 Task: Change  the formatting of the data to Which is Less than 10, In conditional formating, put the option 'Light Red Fill with Drak Red Text. 'In the sheet   Impact Sales   book
Action: Mouse moved to (41, 194)
Screenshot: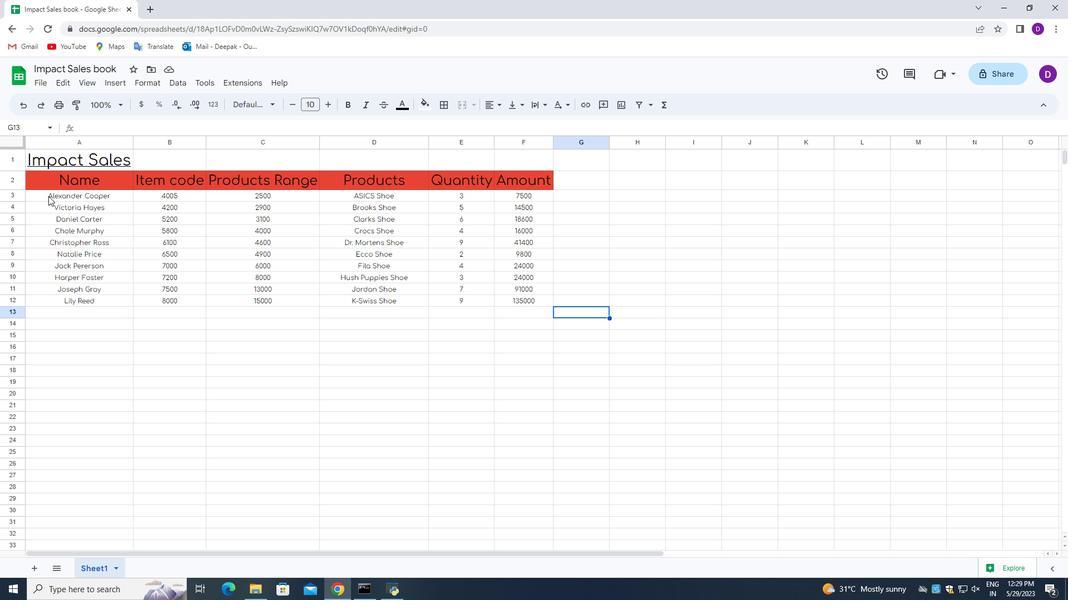 
Action: Mouse pressed left at (41, 194)
Screenshot: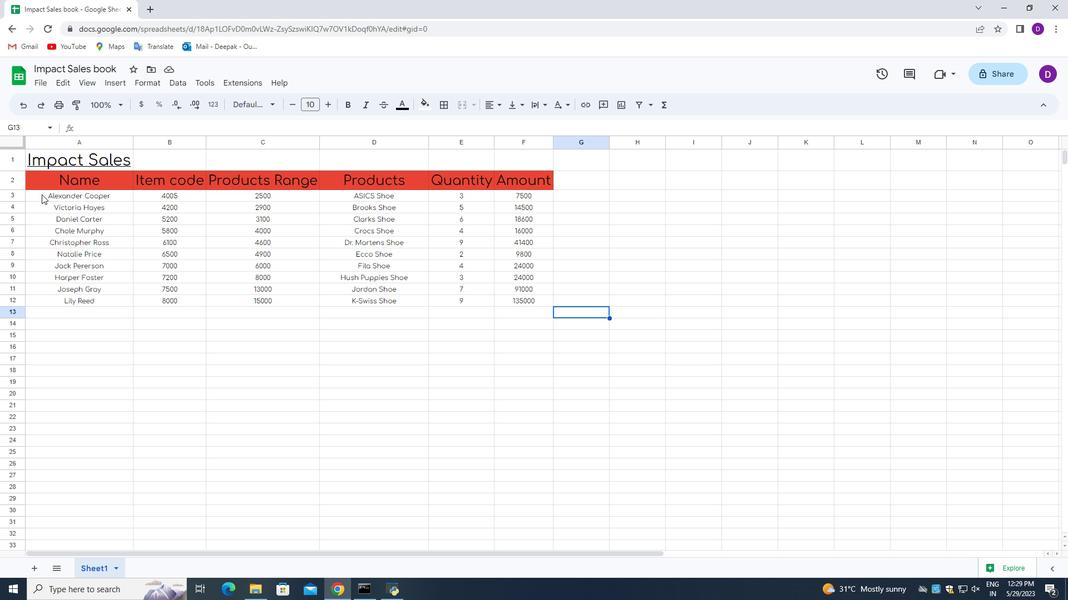 
Action: Mouse moved to (139, 83)
Screenshot: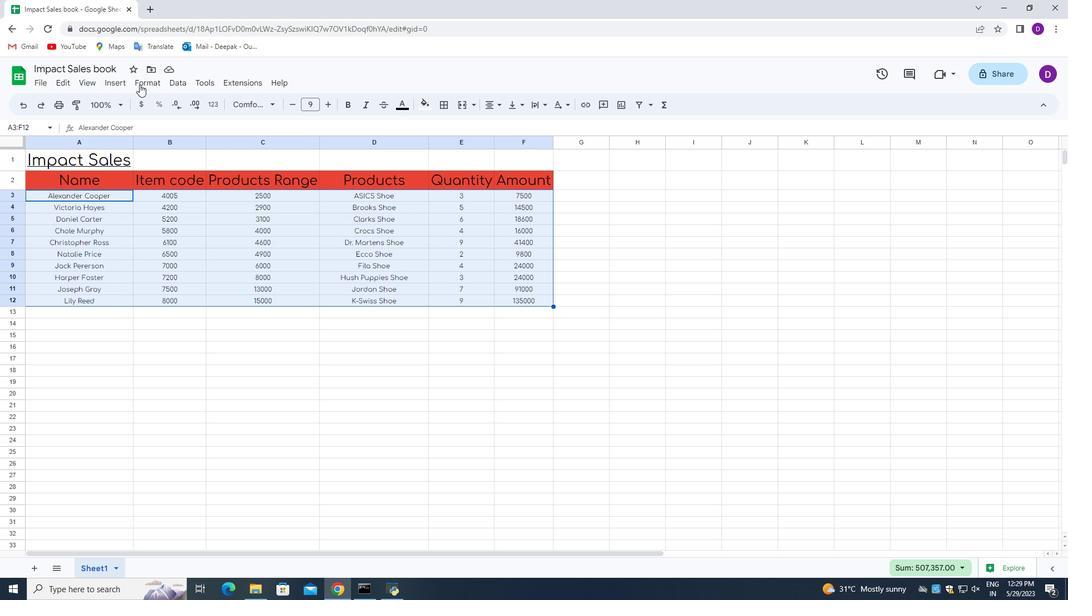 
Action: Mouse pressed left at (139, 83)
Screenshot: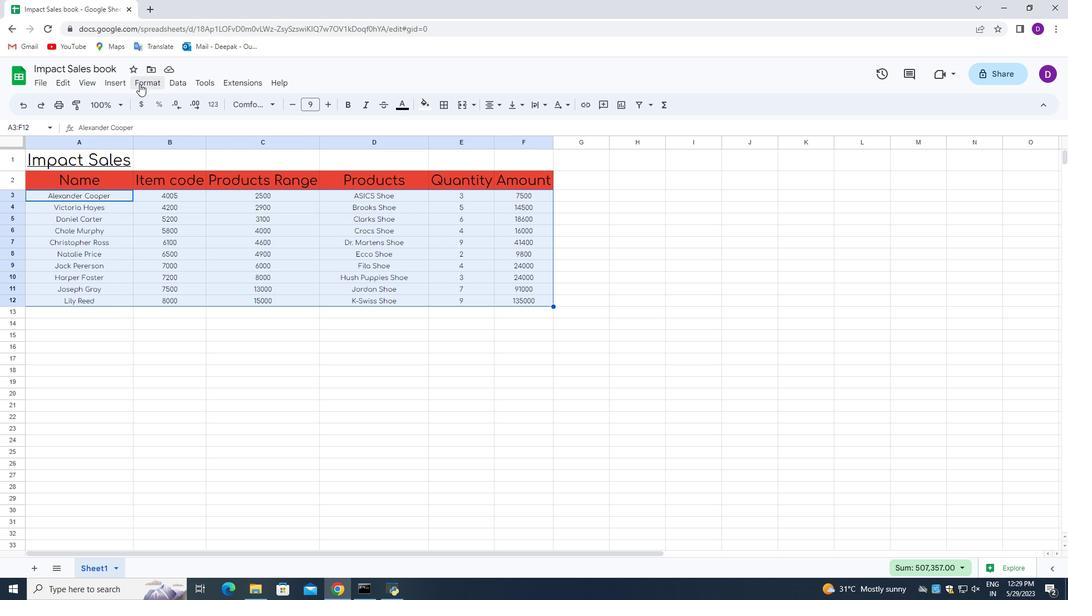 
Action: Mouse moved to (151, 80)
Screenshot: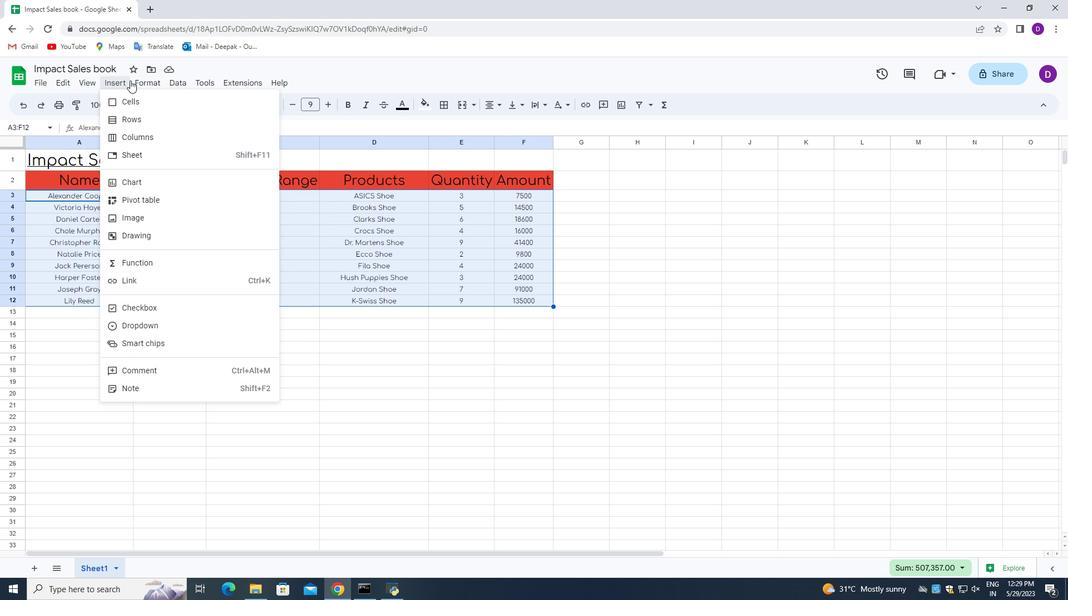 
Action: Mouse pressed left at (151, 80)
Screenshot: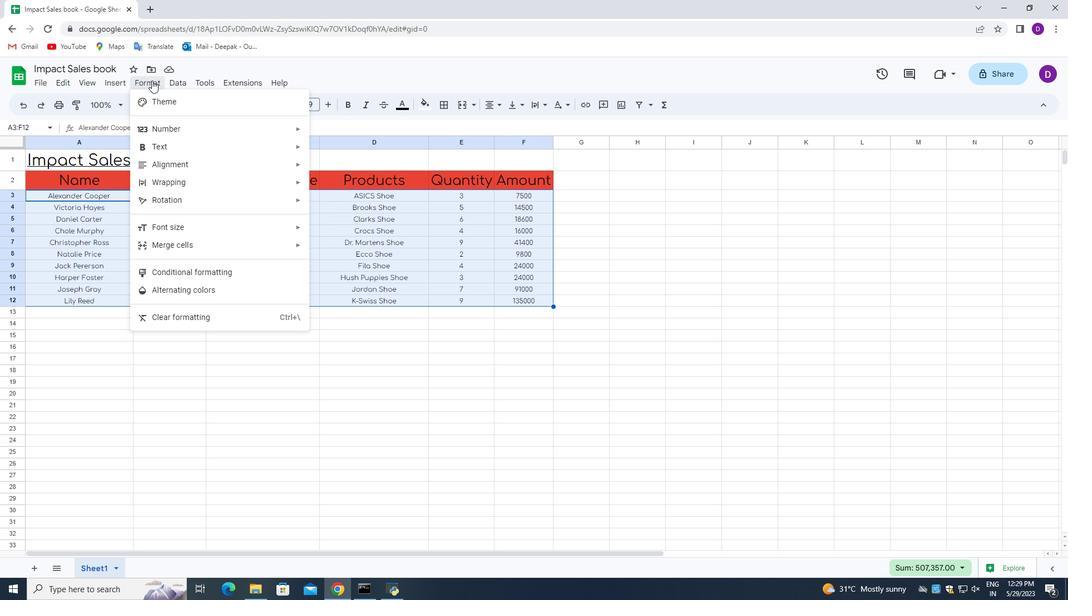 
Action: Mouse pressed left at (151, 80)
Screenshot: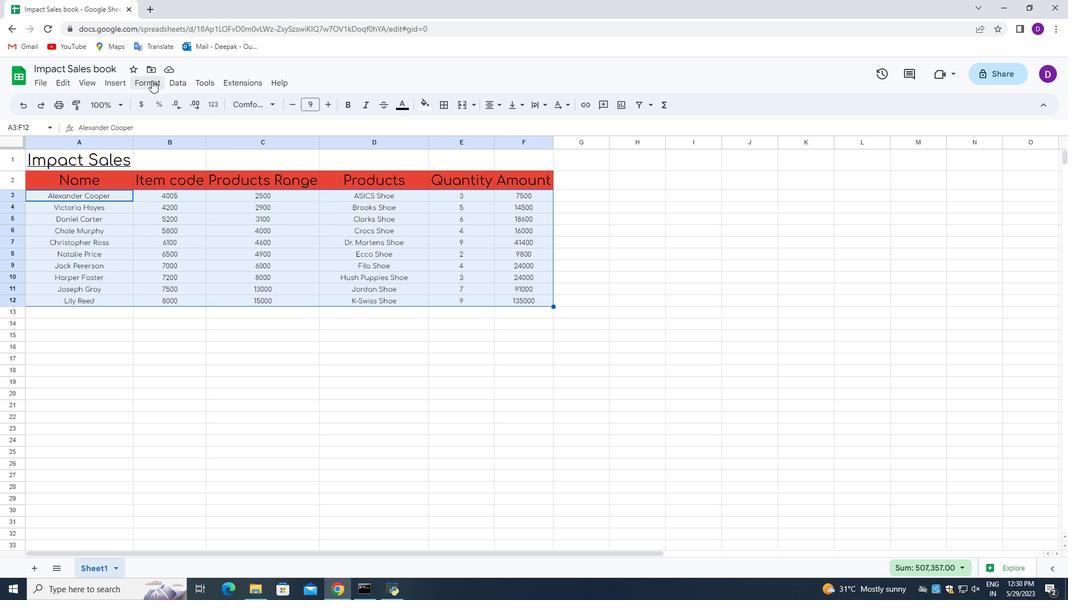 
Action: Mouse moved to (215, 274)
Screenshot: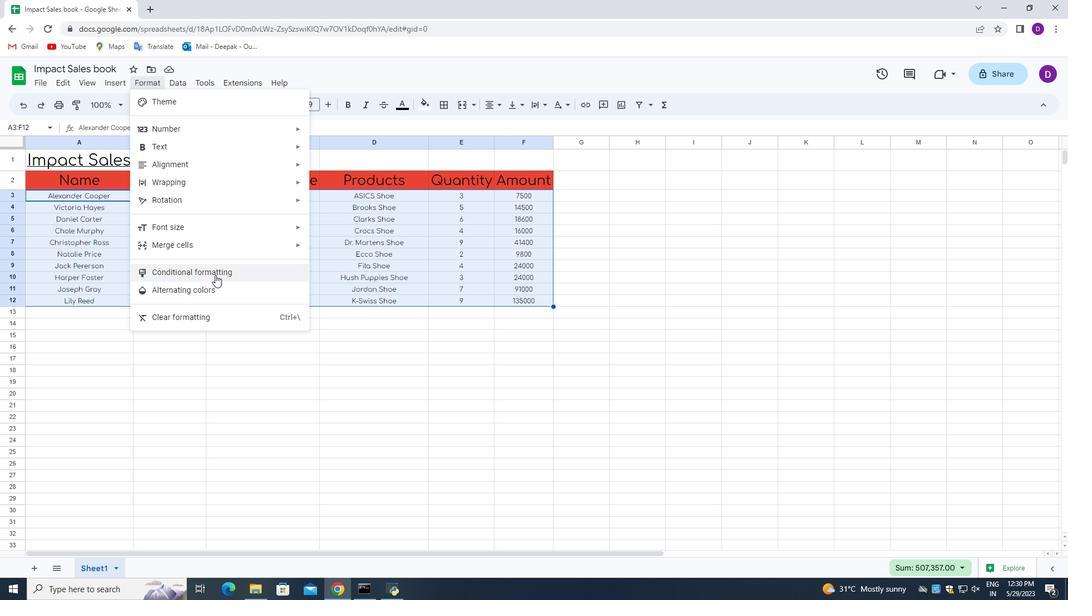 
Action: Mouse pressed left at (215, 274)
Screenshot: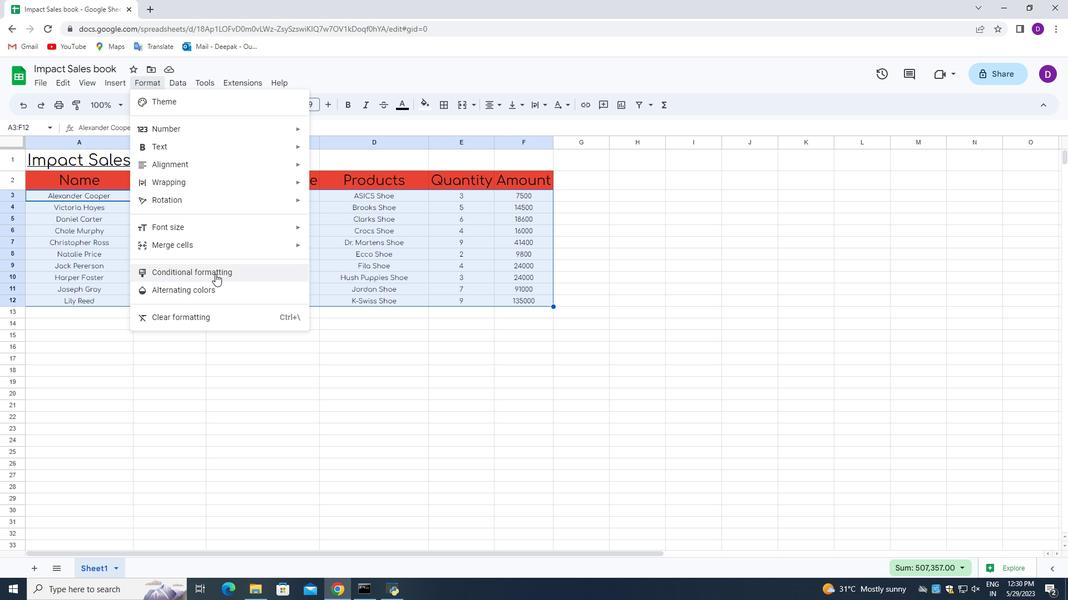 
Action: Mouse moved to (977, 254)
Screenshot: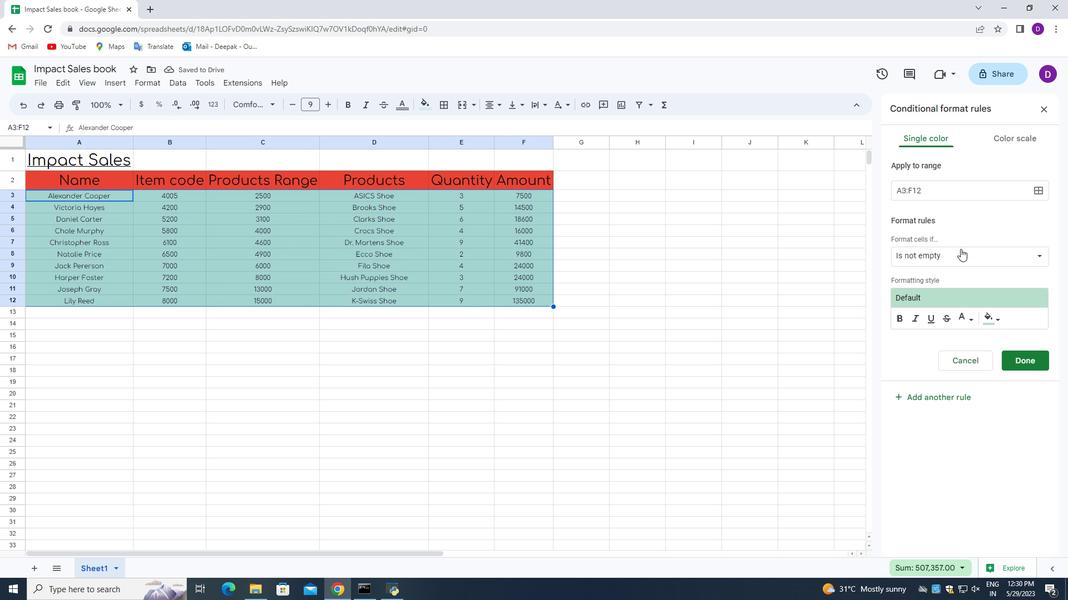 
Action: Mouse pressed left at (977, 254)
Screenshot: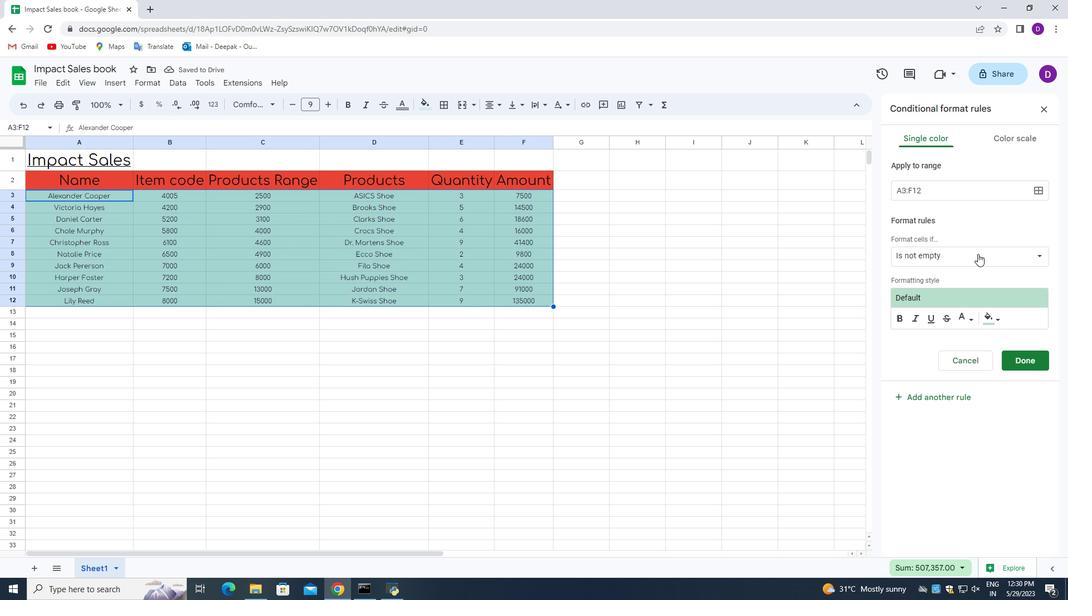 
Action: Mouse moved to (953, 467)
Screenshot: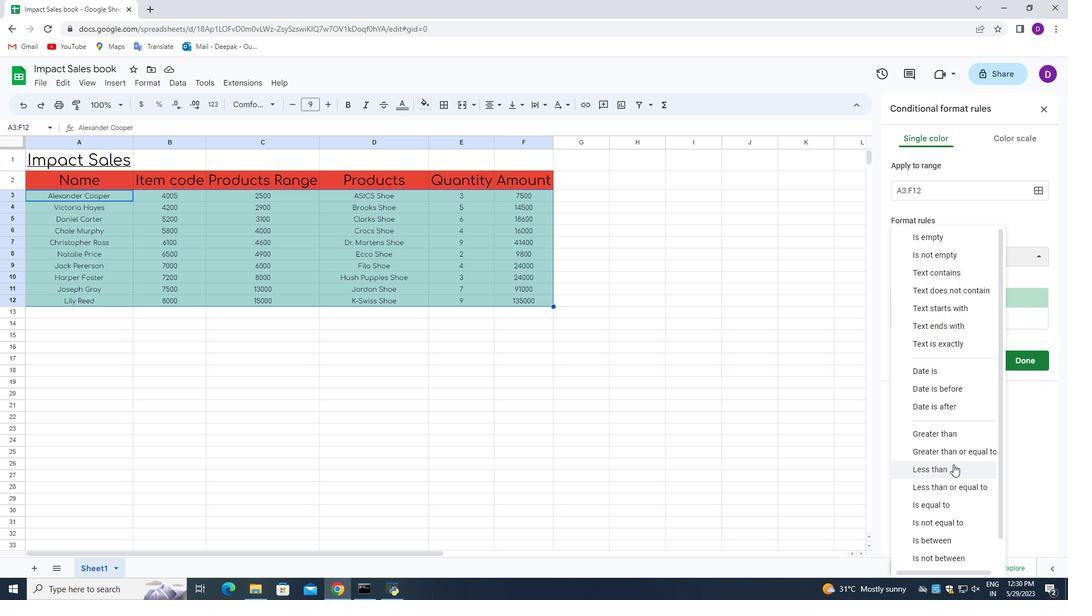 
Action: Mouse pressed left at (953, 467)
Screenshot: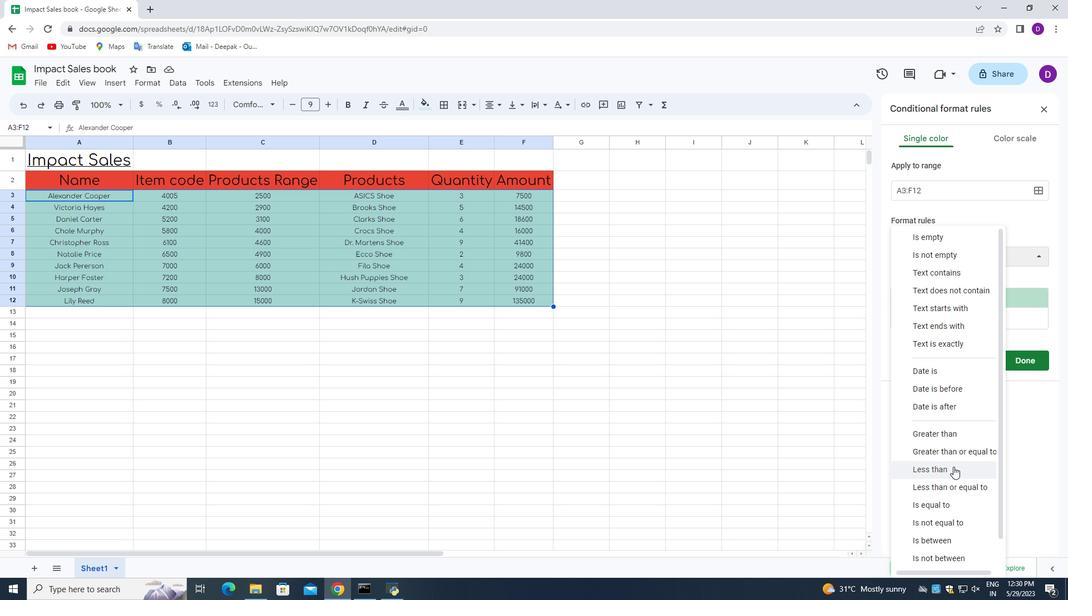 
Action: Mouse moved to (913, 279)
Screenshot: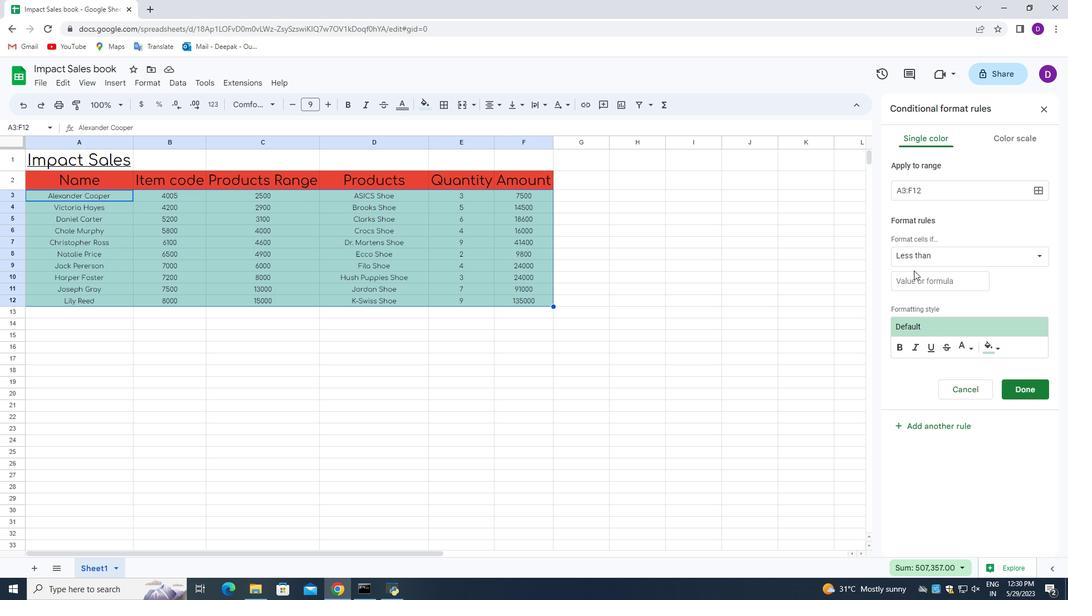
Action: Mouse pressed left at (913, 279)
Screenshot: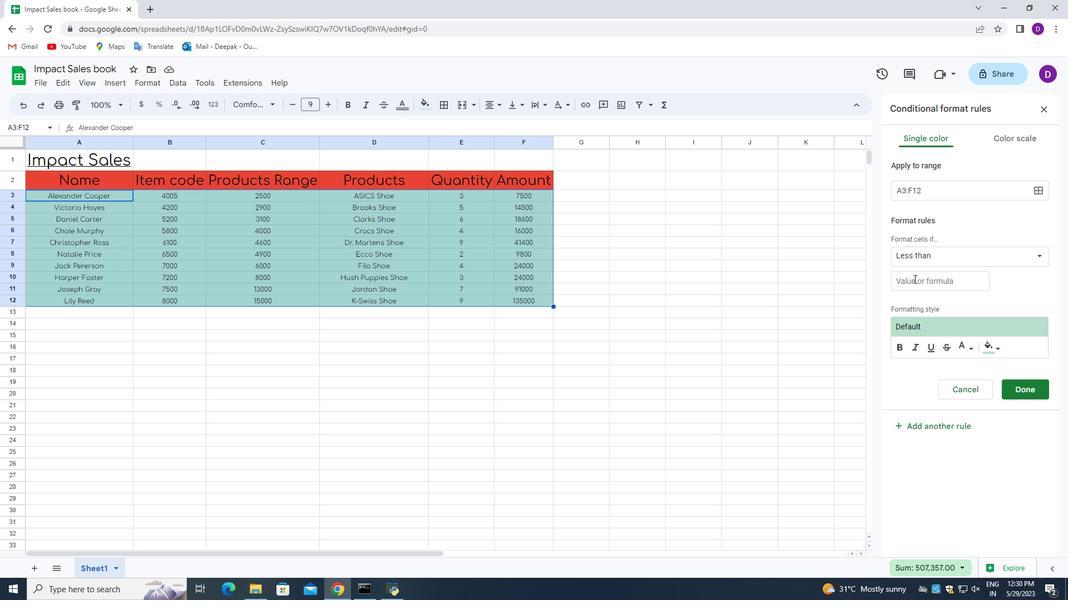 
Action: Key pressed 10
Screenshot: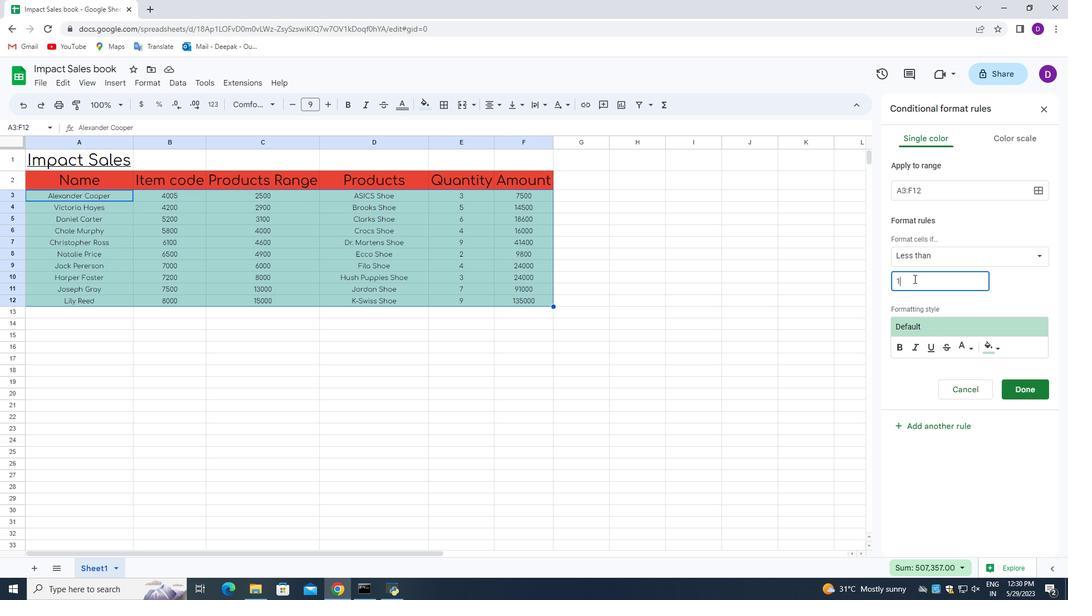
Action: Mouse moved to (1017, 391)
Screenshot: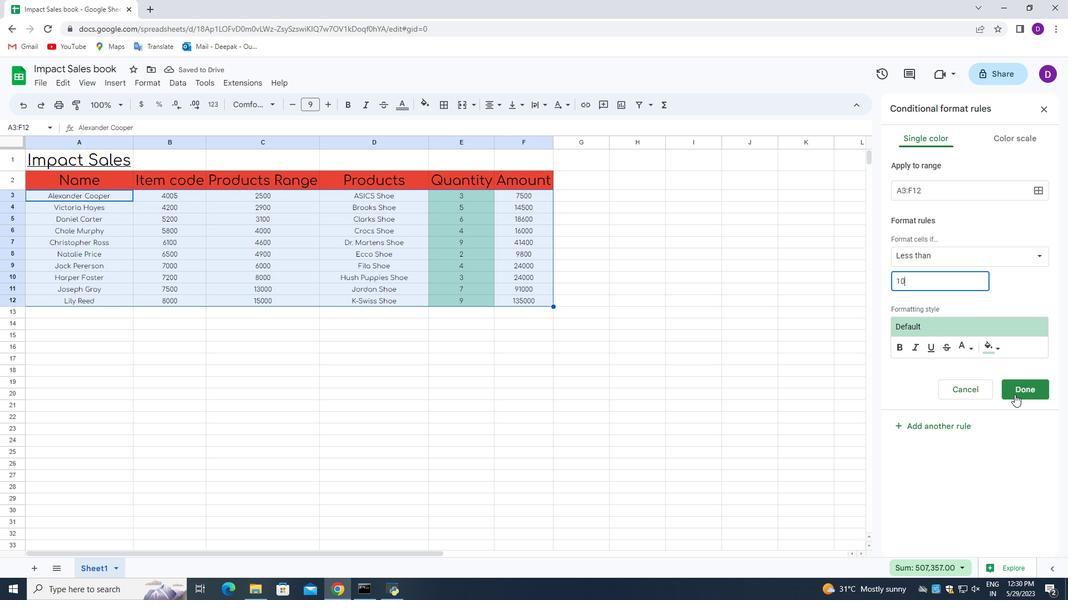 
Action: Mouse pressed left at (1017, 391)
Screenshot: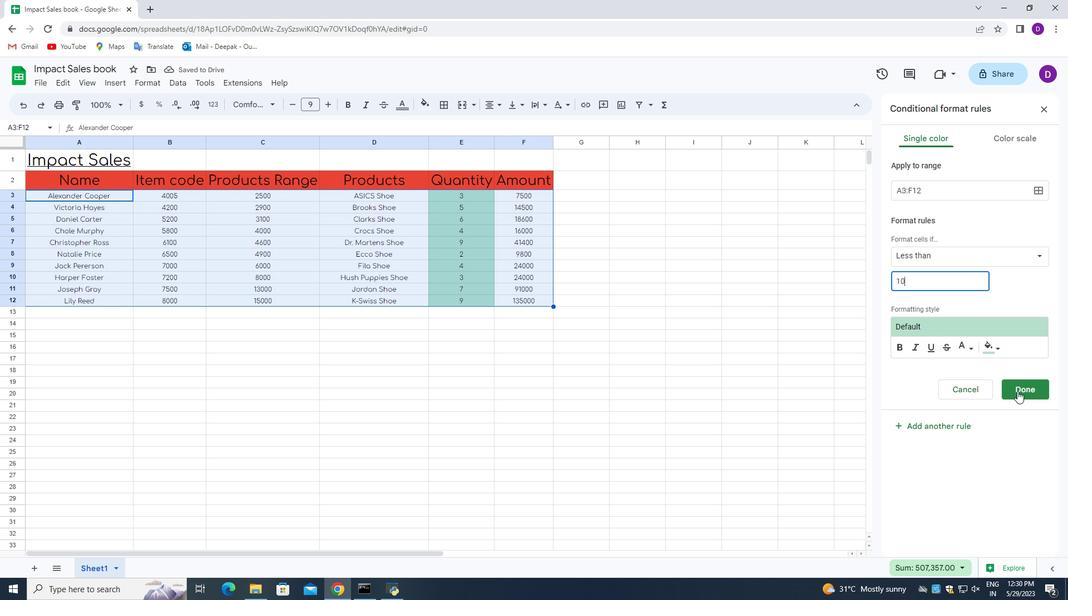 
Action: Mouse moved to (521, 245)
Screenshot: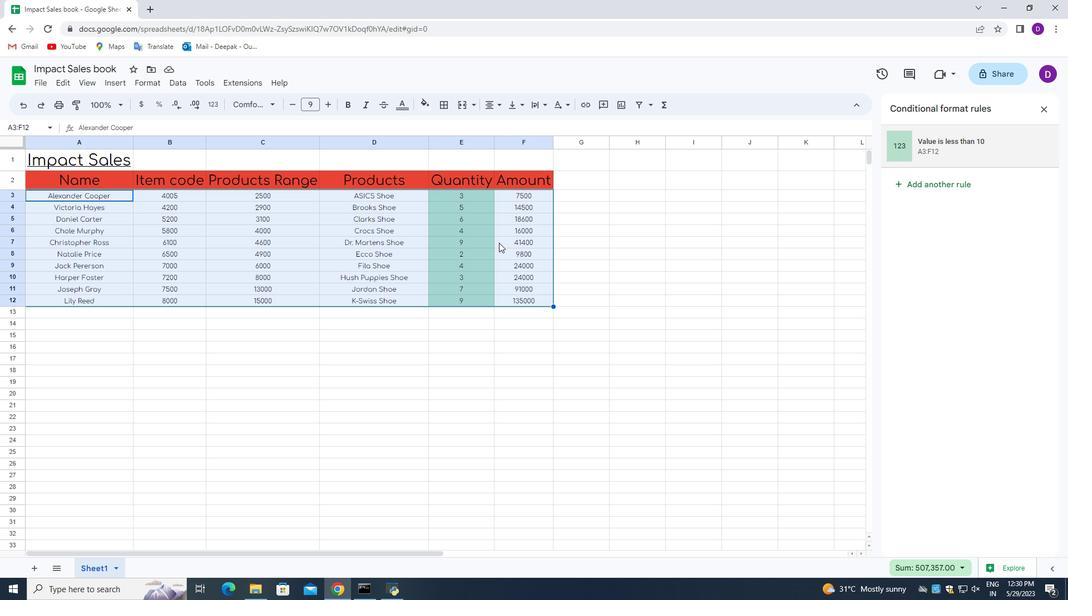 
Action: Mouse scrolled (521, 245) with delta (0, 0)
Screenshot: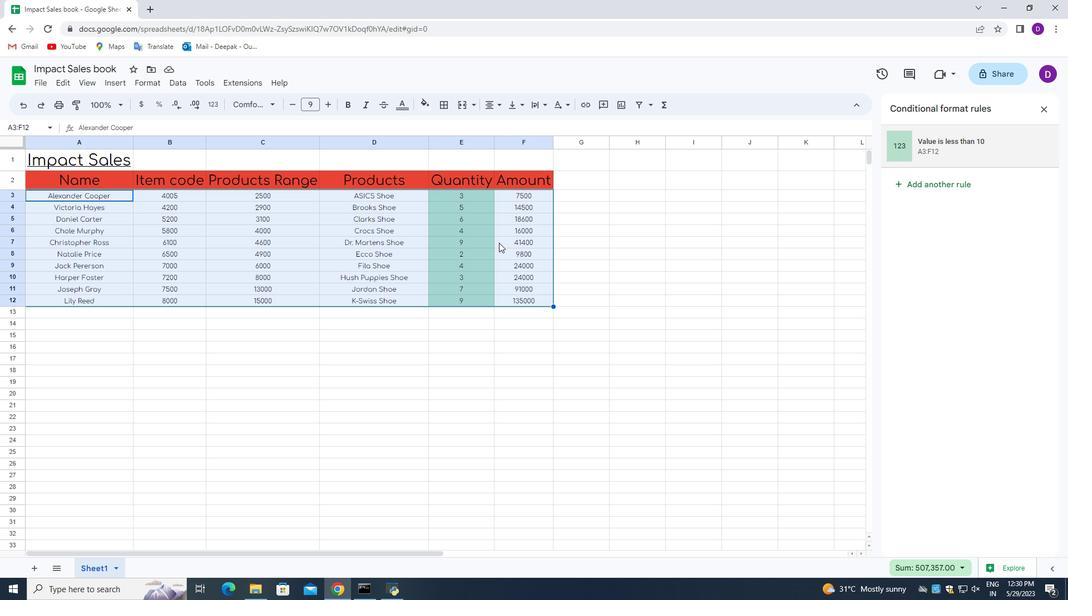 
Action: Mouse moved to (522, 247)
Screenshot: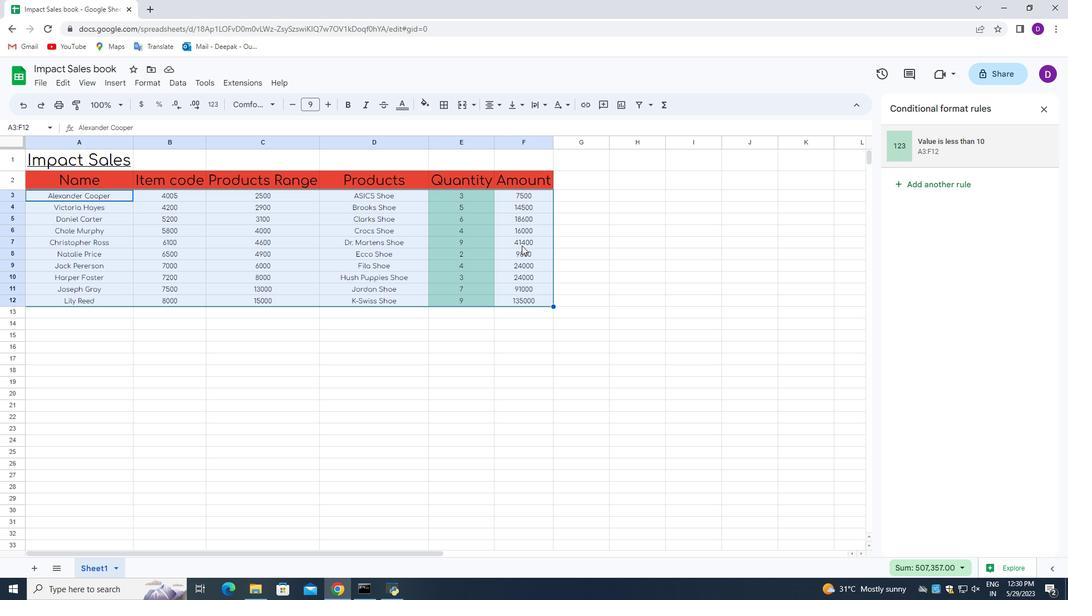 
Action: Mouse scrolled (522, 246) with delta (0, 0)
Screenshot: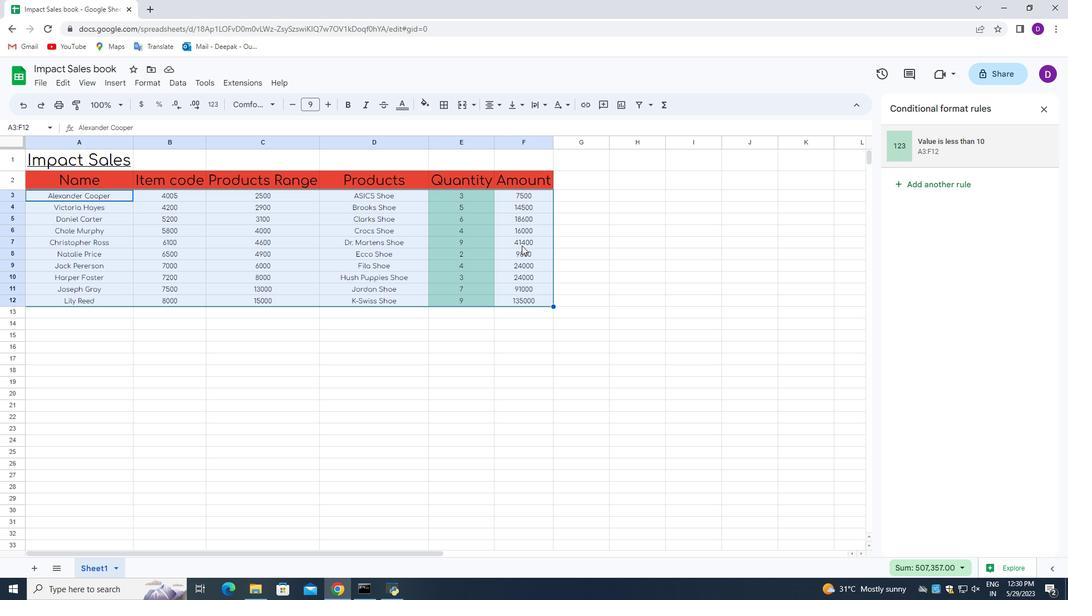 
Action: Mouse moved to (473, 260)
Screenshot: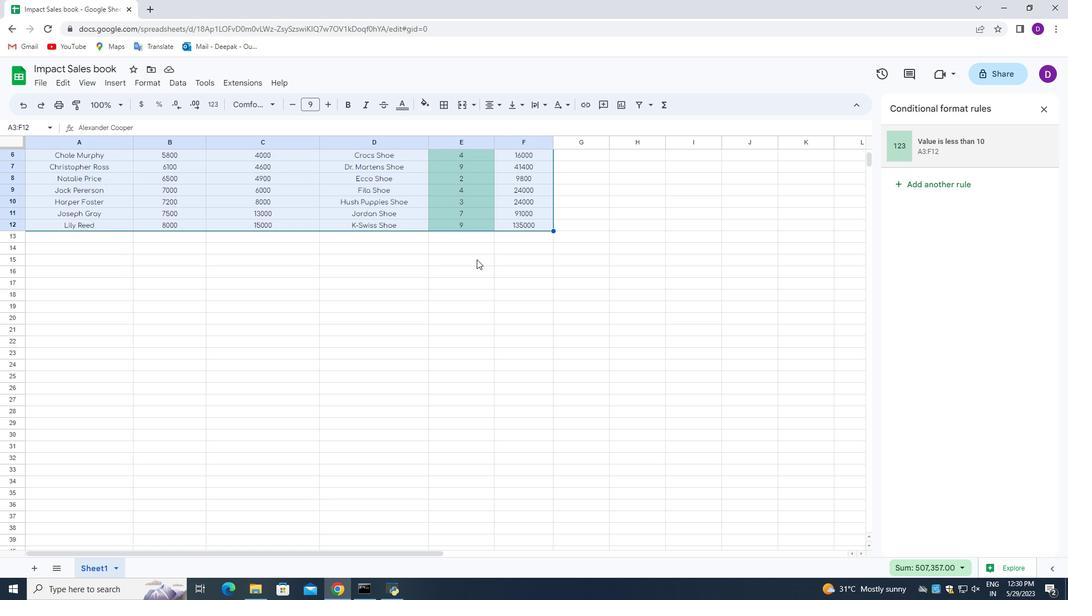 
Action: Mouse scrolled (473, 261) with delta (0, 0)
Screenshot: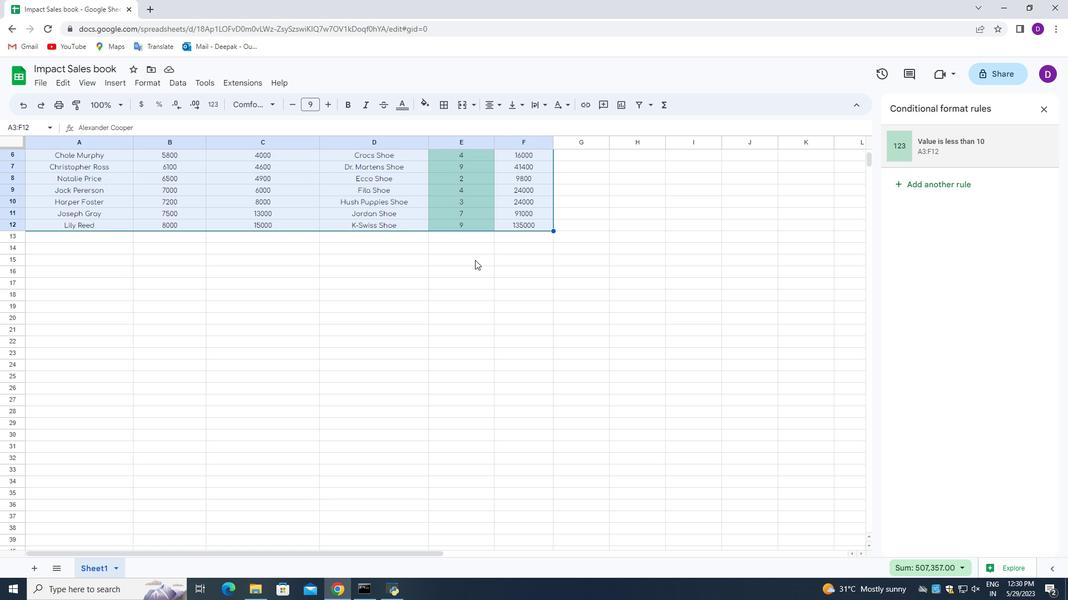 
Action: Mouse scrolled (473, 261) with delta (0, 0)
Screenshot: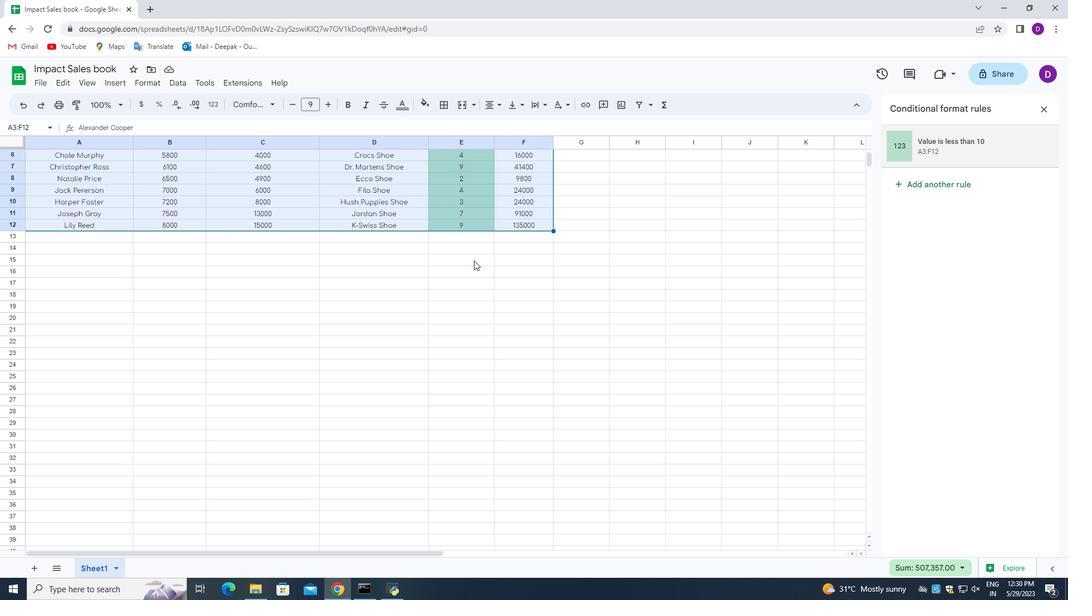 
Action: Mouse scrolled (473, 261) with delta (0, 0)
Screenshot: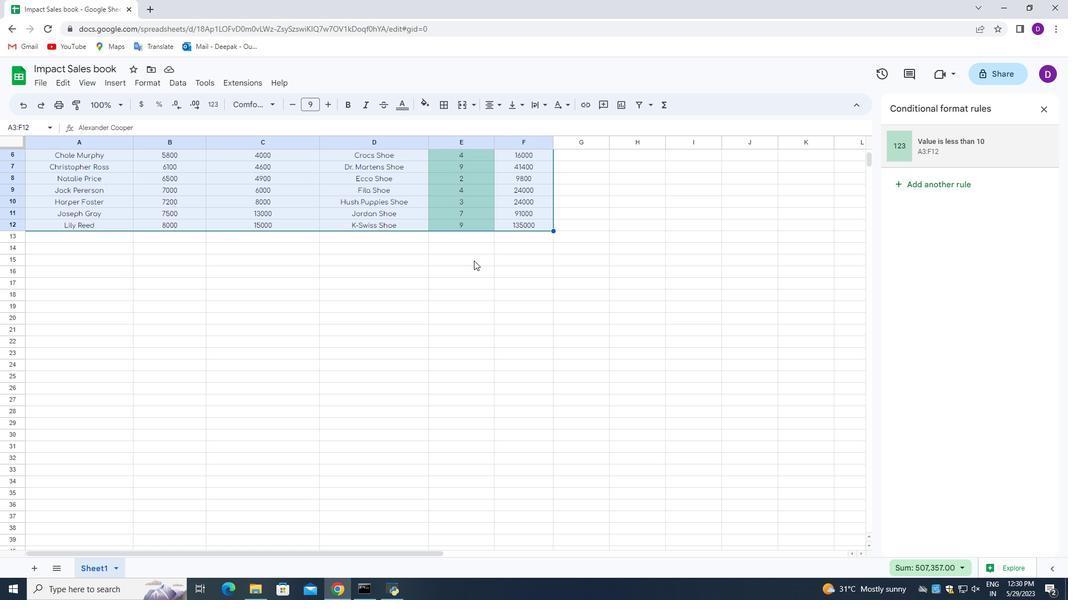 
Action: Mouse scrolled (473, 261) with delta (0, 0)
Screenshot: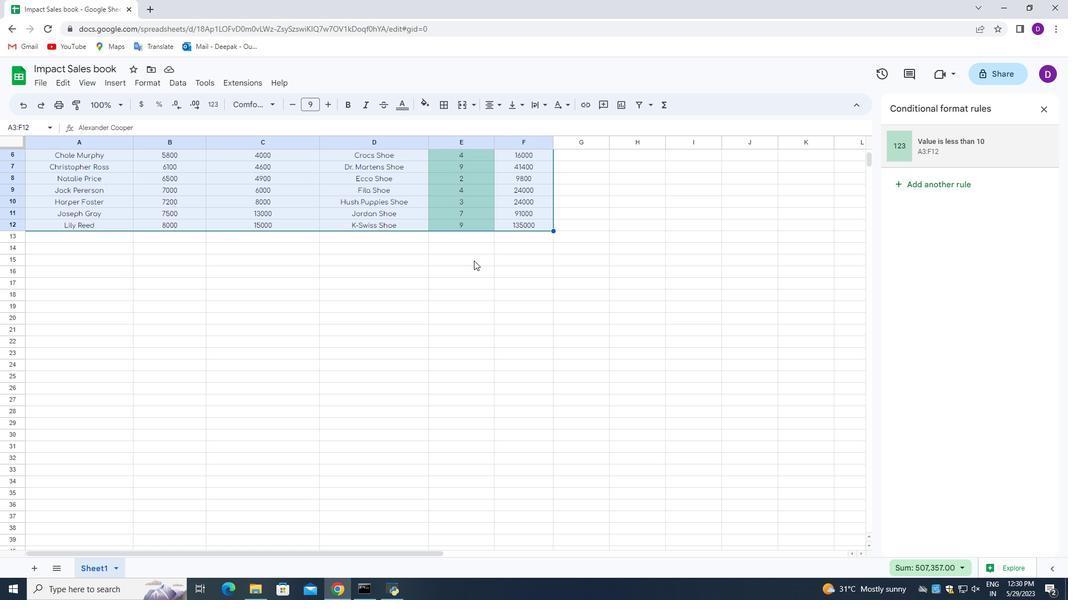 
Action: Mouse scrolled (473, 261) with delta (0, 0)
Screenshot: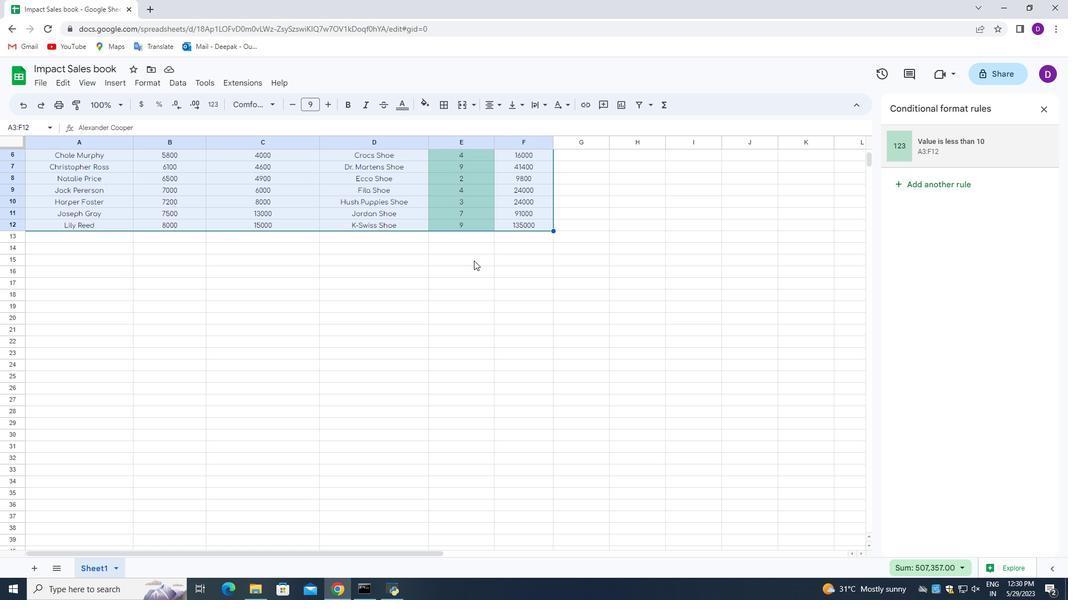 
Action: Mouse scrolled (473, 261) with delta (0, 0)
Screenshot: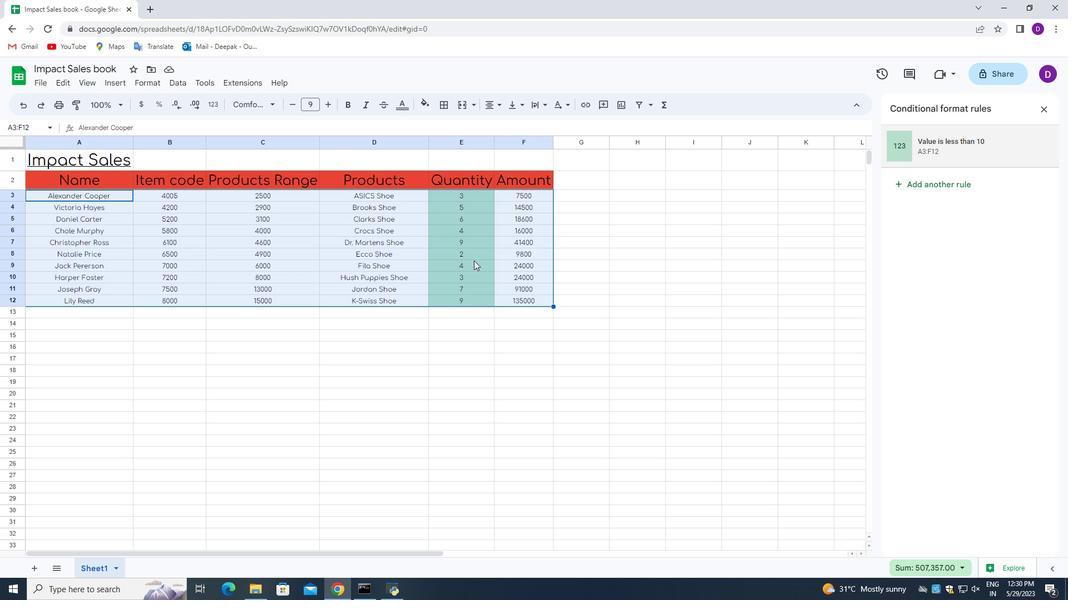 
Action: Mouse scrolled (473, 261) with delta (0, 0)
Screenshot: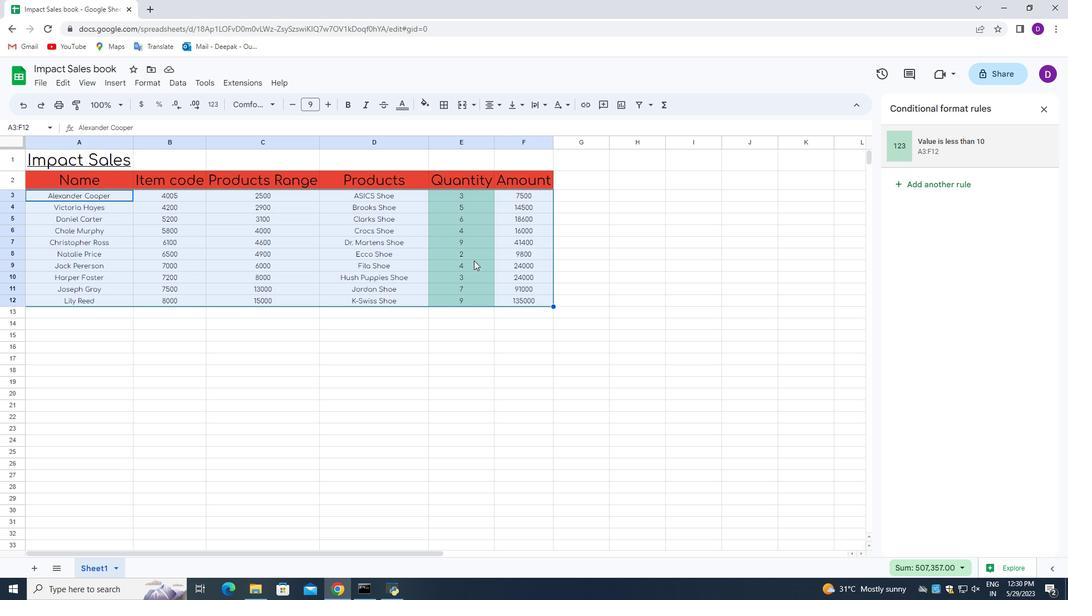 
Action: Mouse scrolled (473, 261) with delta (0, 0)
Screenshot: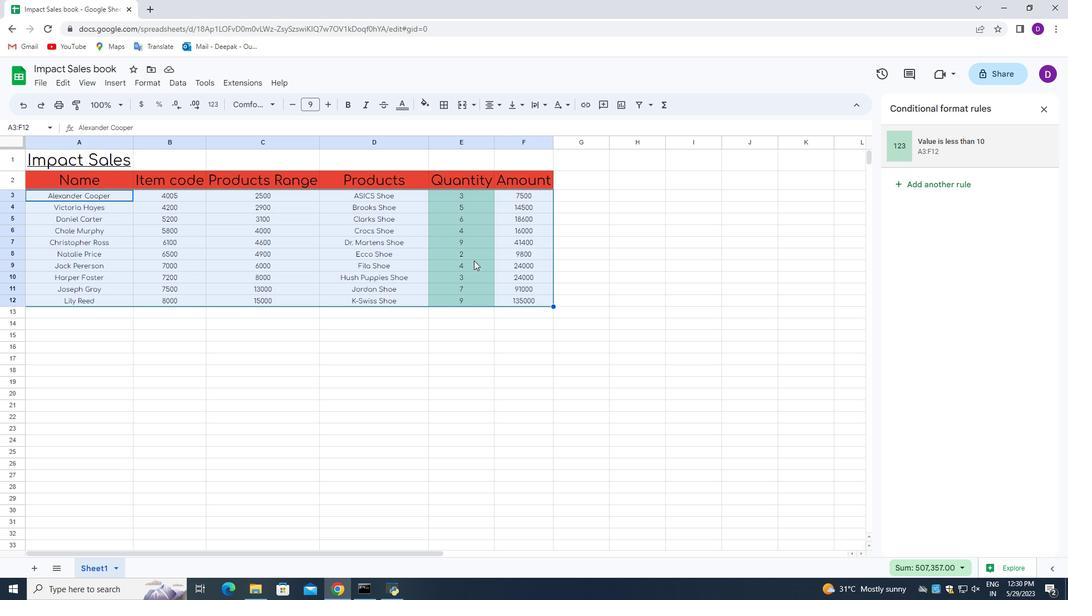 
Action: Mouse scrolled (473, 261) with delta (0, 0)
Screenshot: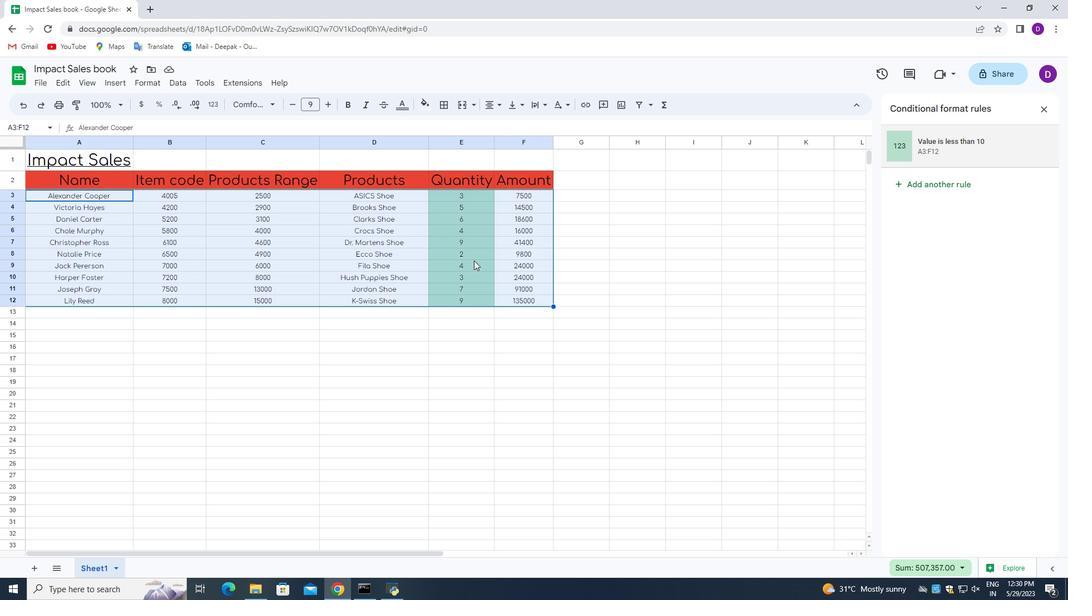 
Action: Mouse moved to (483, 255)
Screenshot: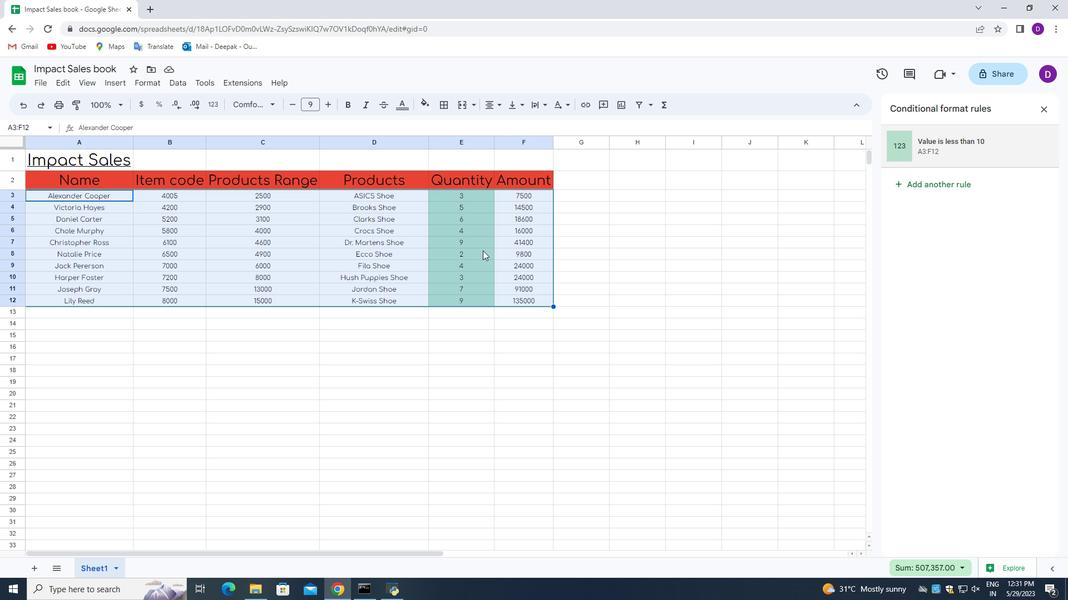 
Action: Mouse scrolled (483, 255) with delta (0, 0)
Screenshot: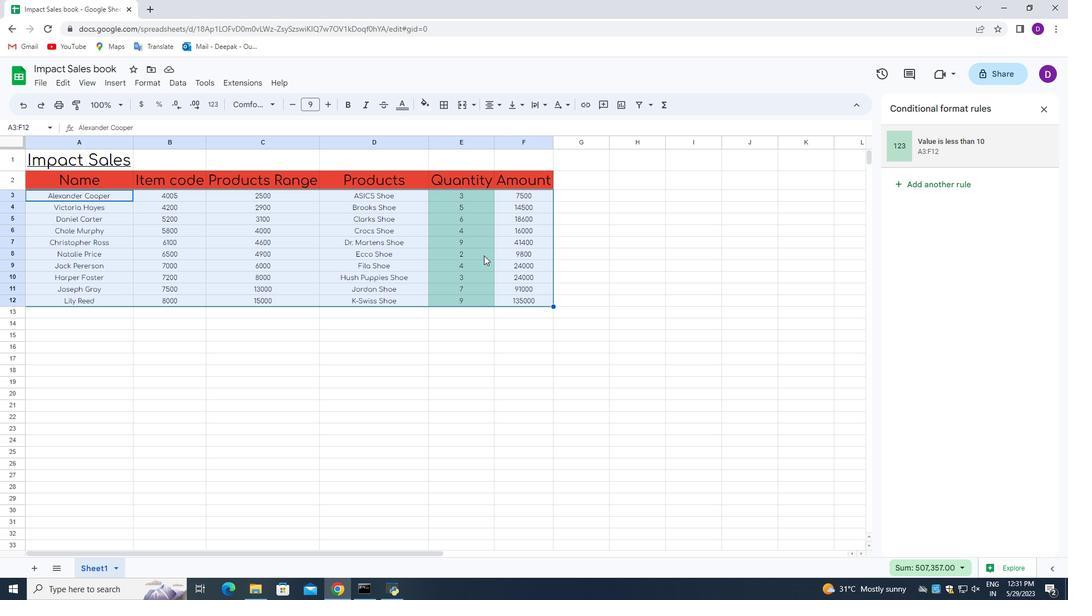 
Action: Mouse scrolled (483, 255) with delta (0, 0)
Screenshot: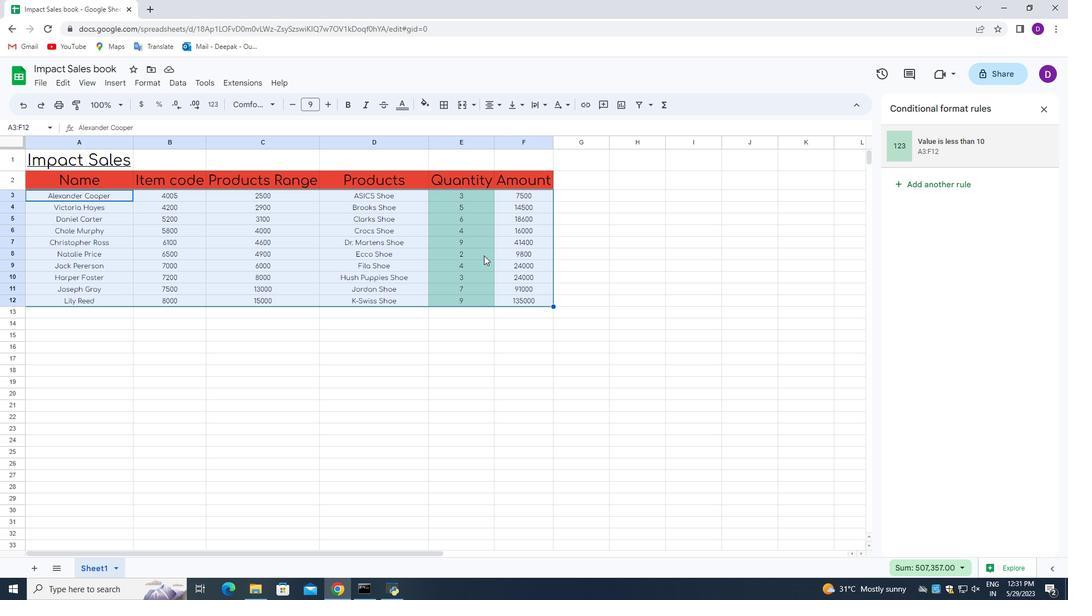 
Action: Mouse moved to (468, 252)
Screenshot: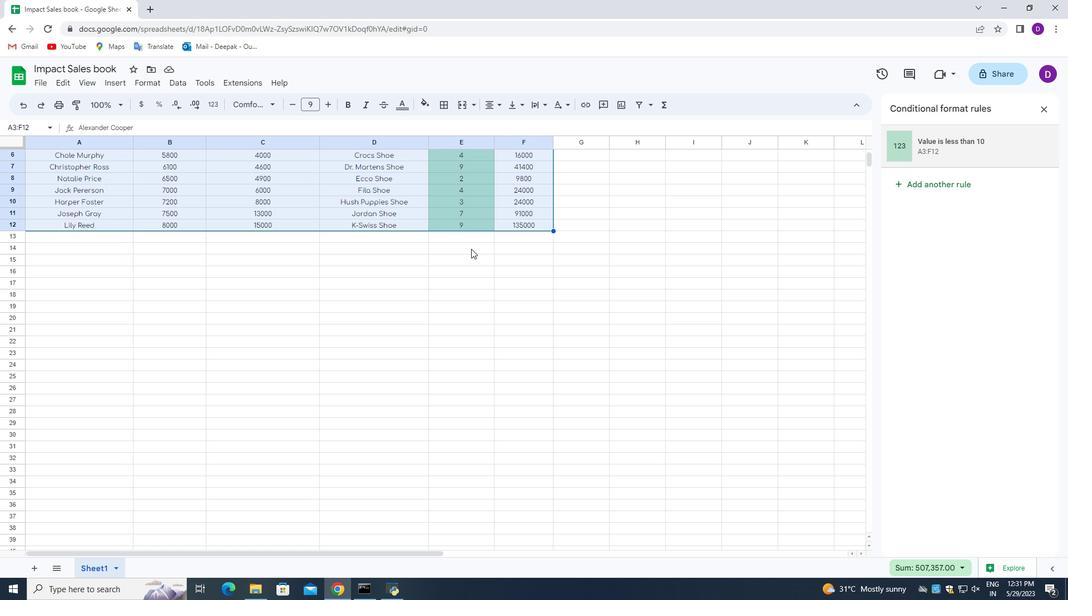 
Action: Mouse scrolled (468, 253) with delta (0, 0)
Screenshot: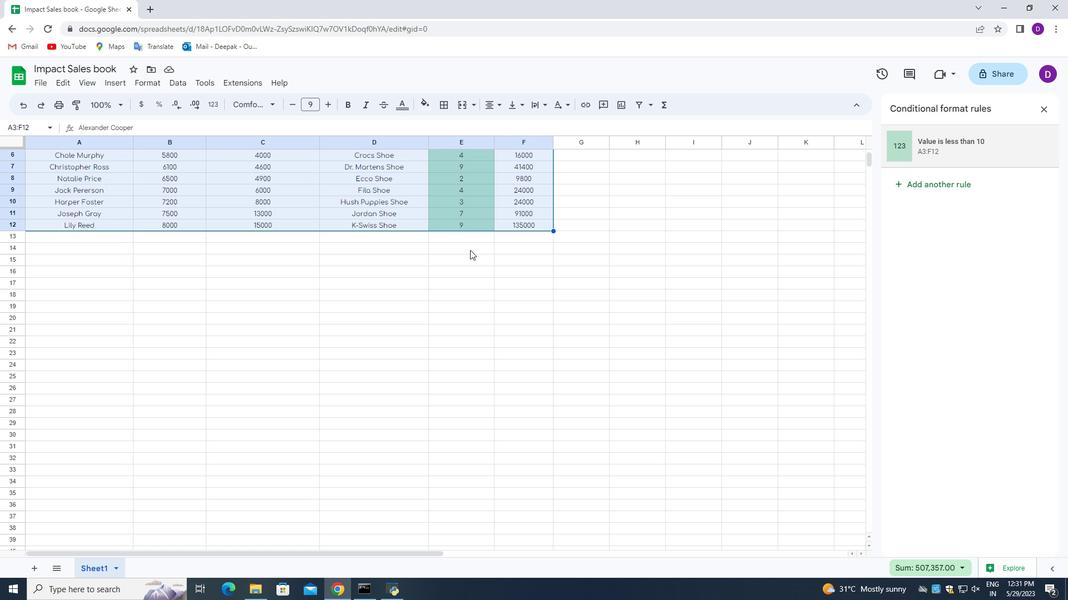 
Action: Mouse scrolled (468, 253) with delta (0, 0)
Screenshot: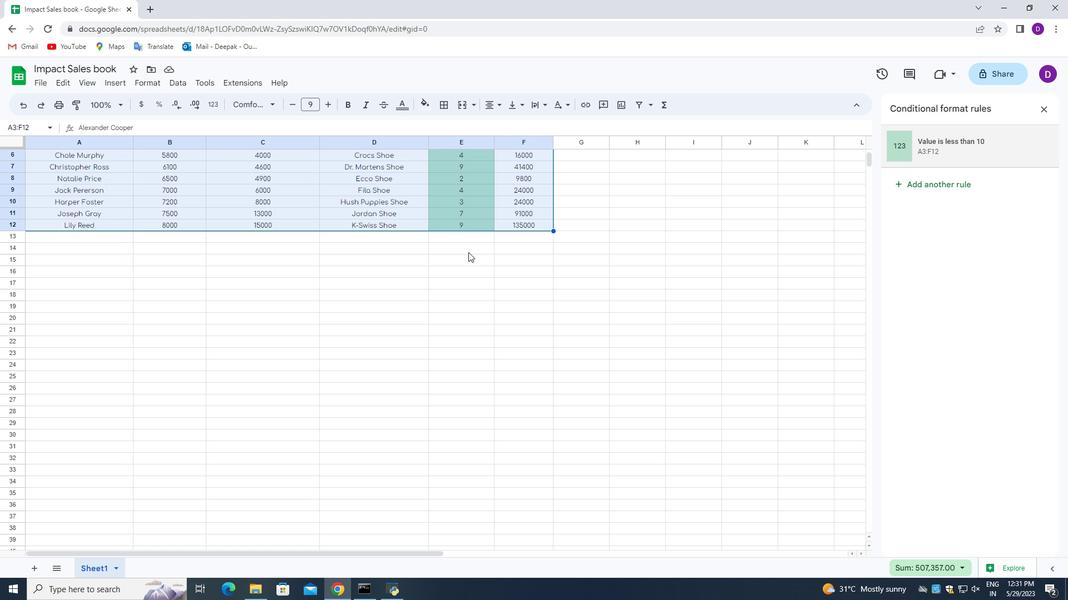 
Action: Mouse scrolled (468, 253) with delta (0, 0)
Screenshot: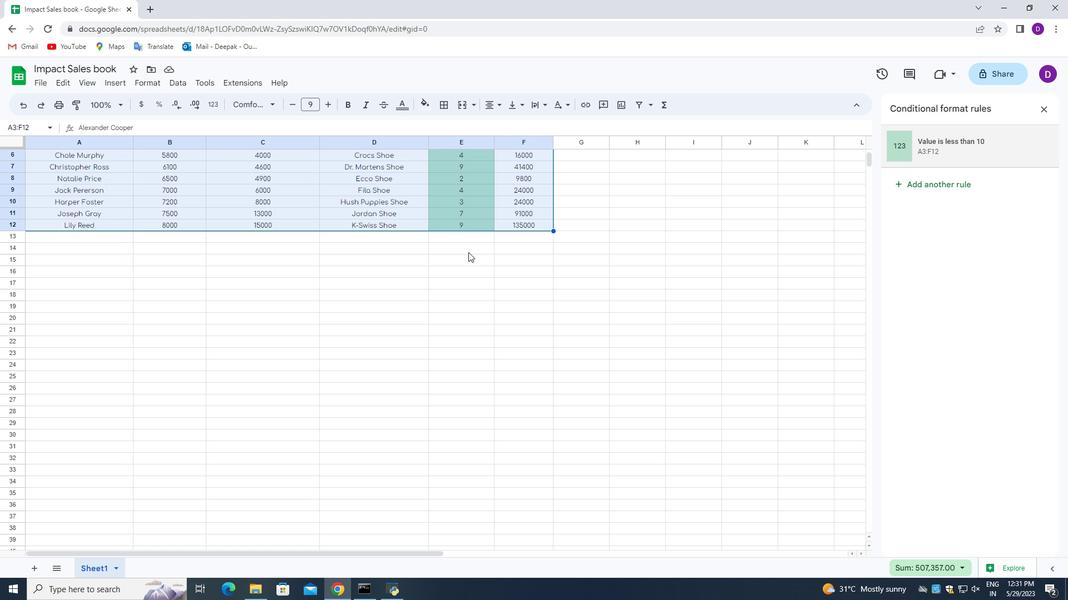 
Action: Mouse scrolled (468, 253) with delta (0, 0)
Screenshot: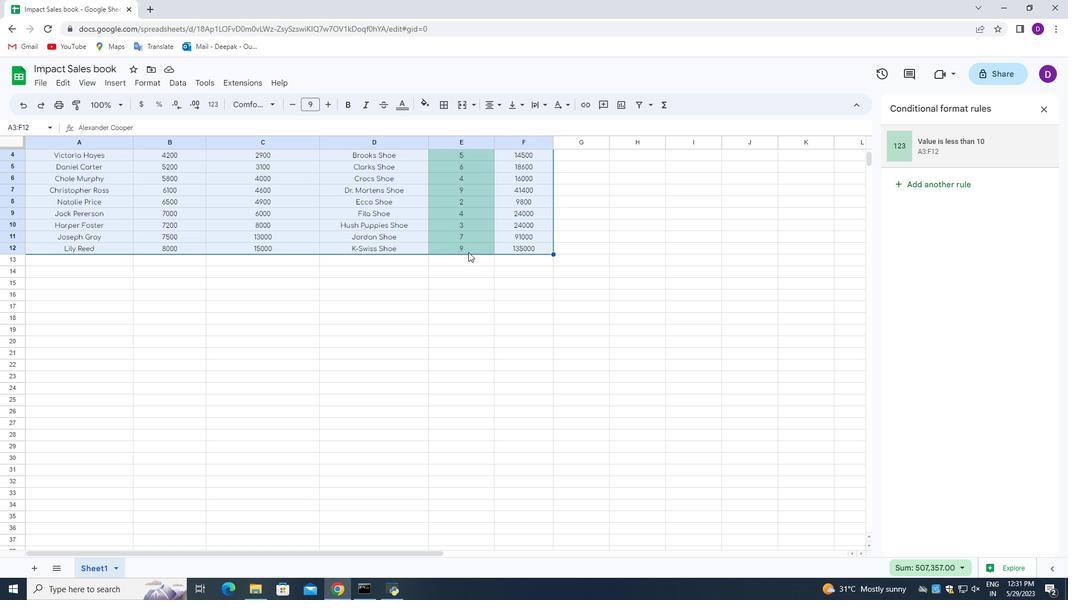 
Action: Mouse scrolled (468, 253) with delta (0, 0)
Screenshot: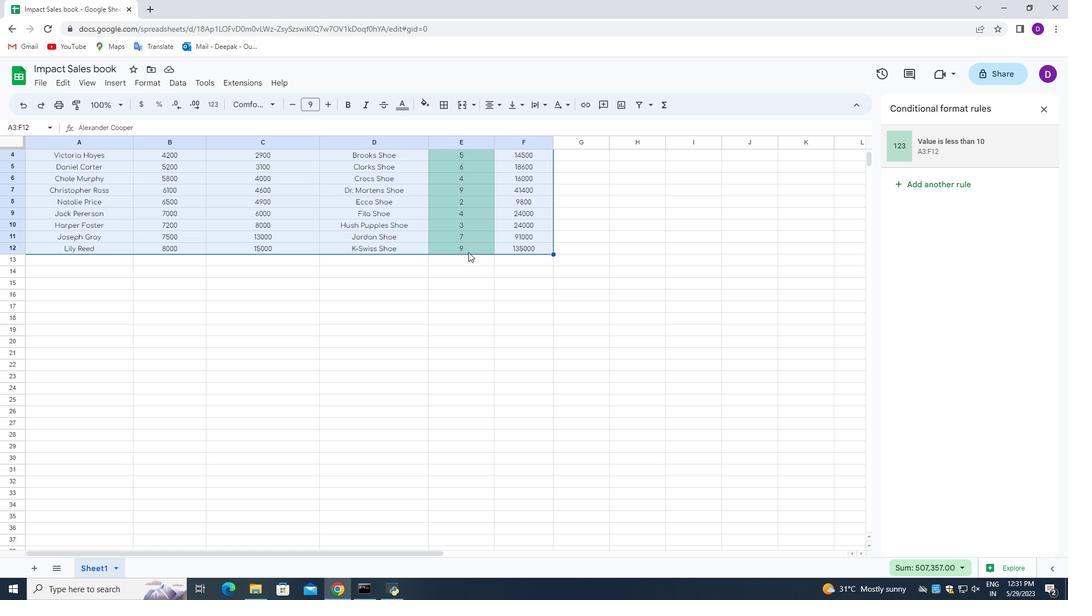 
Action: Mouse scrolled (468, 253) with delta (0, 0)
Screenshot: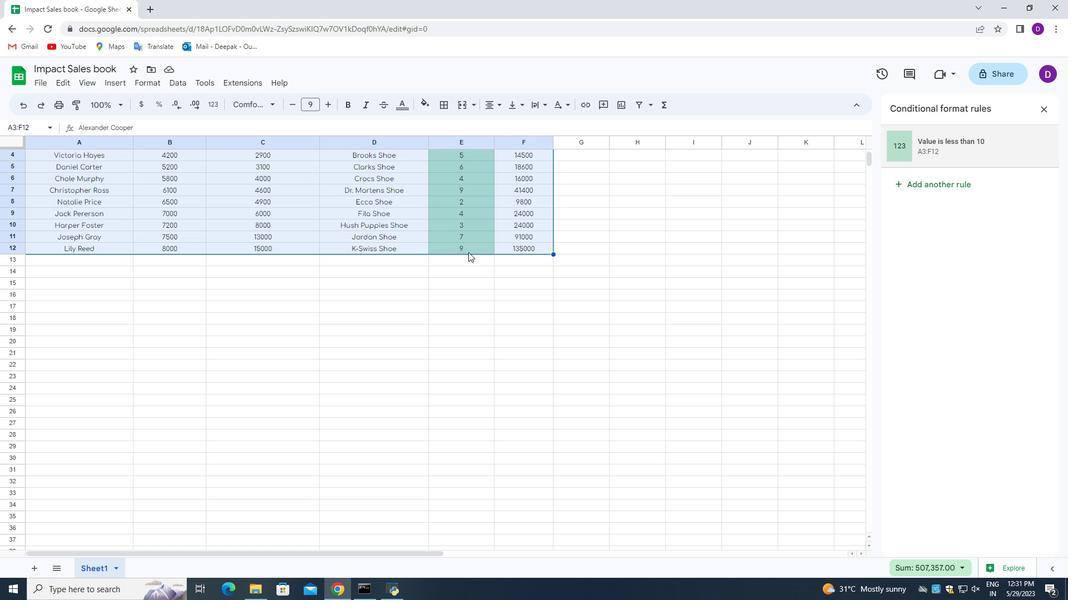 
Action: Mouse moved to (431, 106)
Screenshot: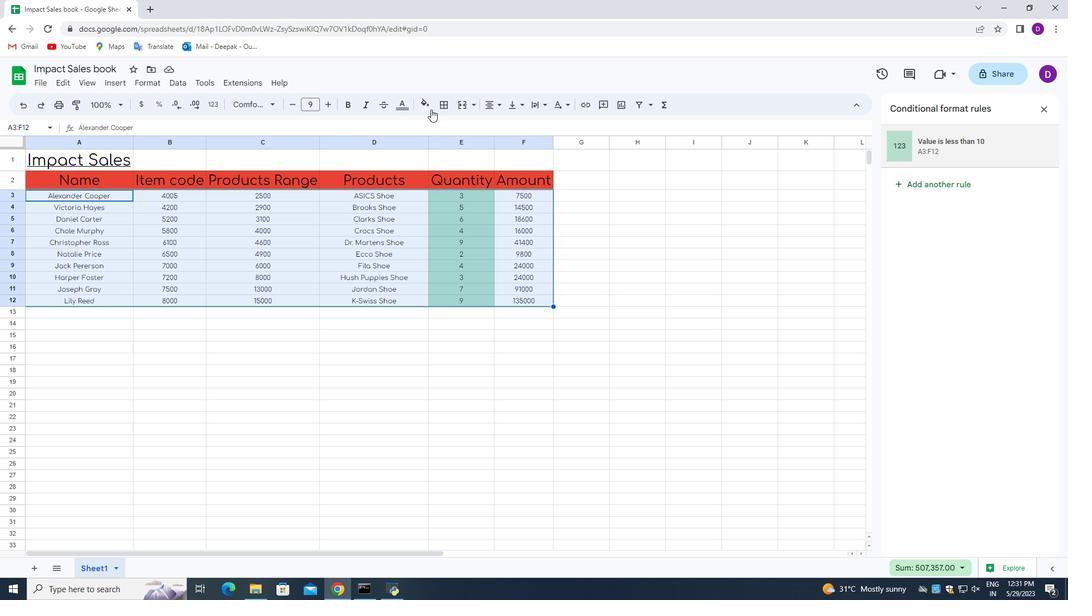 
Action: Mouse pressed left at (431, 106)
Screenshot: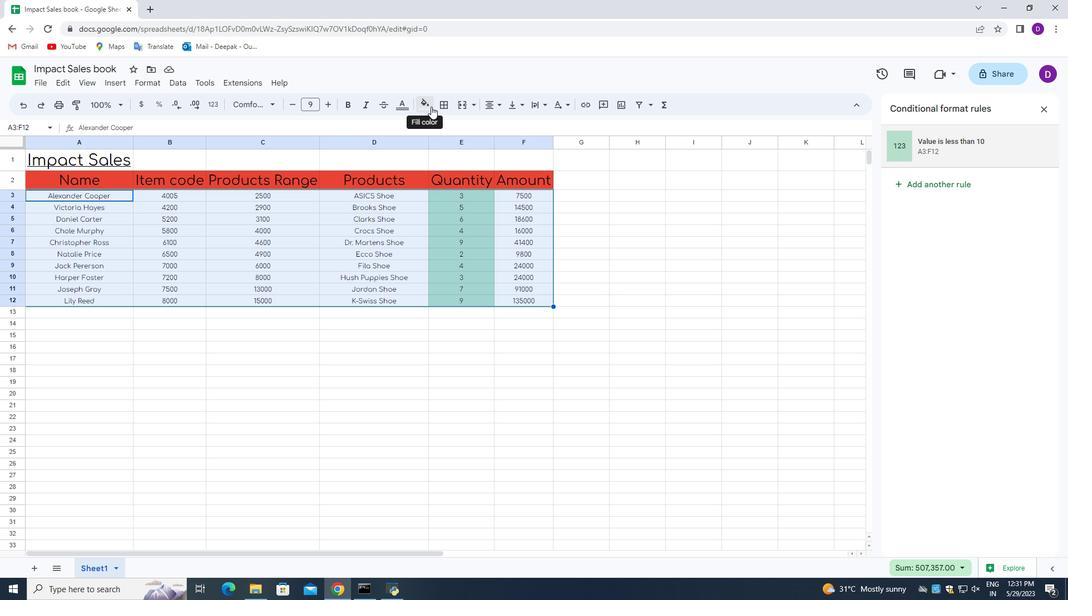 
Action: Mouse moved to (439, 193)
Screenshot: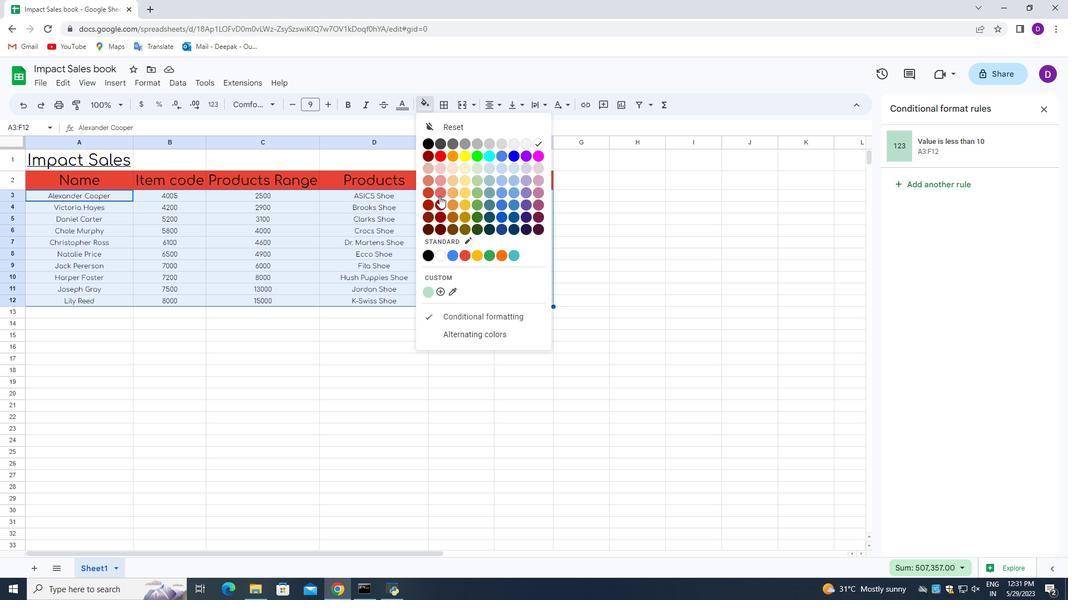 
Action: Mouse pressed left at (439, 193)
Screenshot: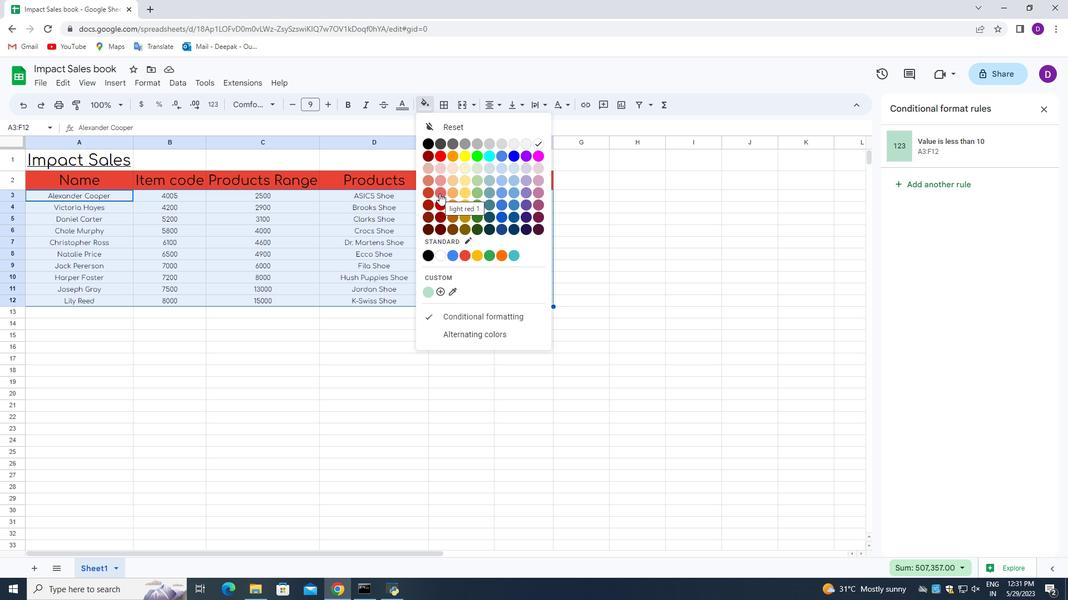 
Action: Mouse moved to (580, 185)
Screenshot: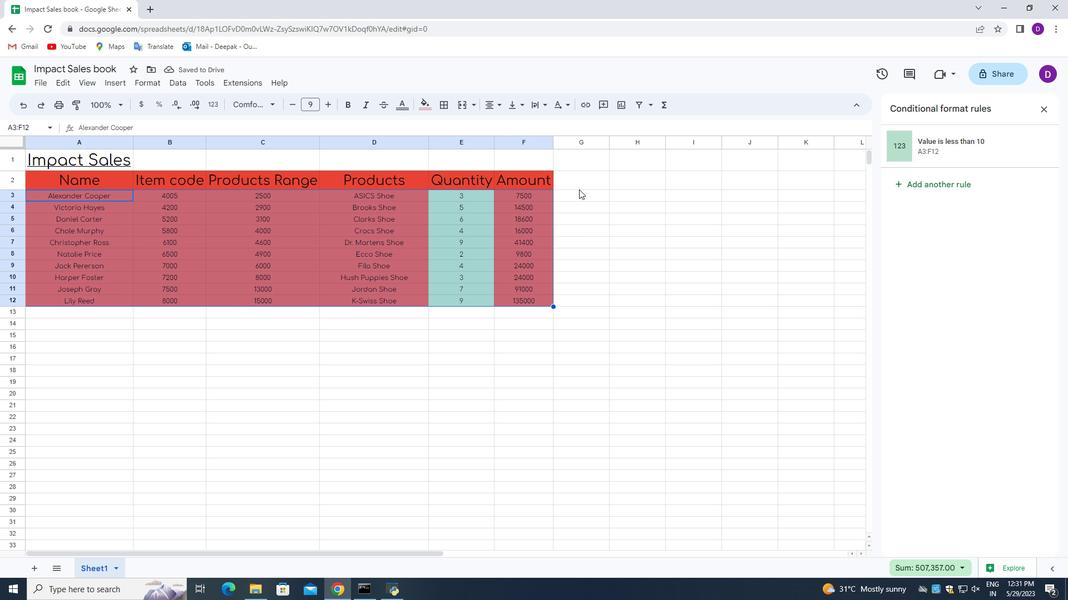 
Action: Mouse pressed left at (580, 185)
Screenshot: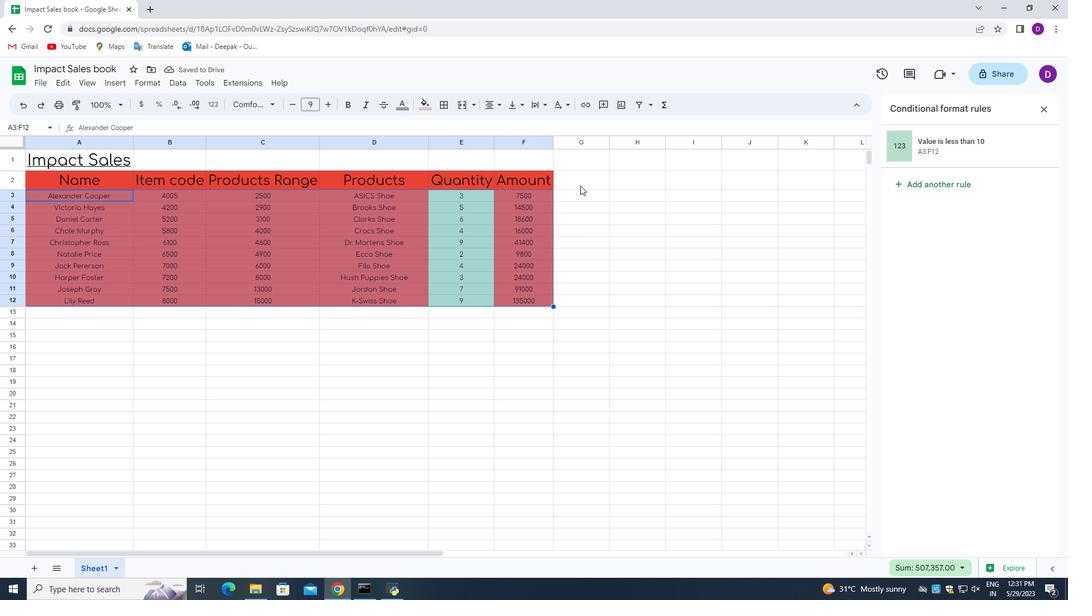 
Action: Mouse moved to (8, 141)
Screenshot: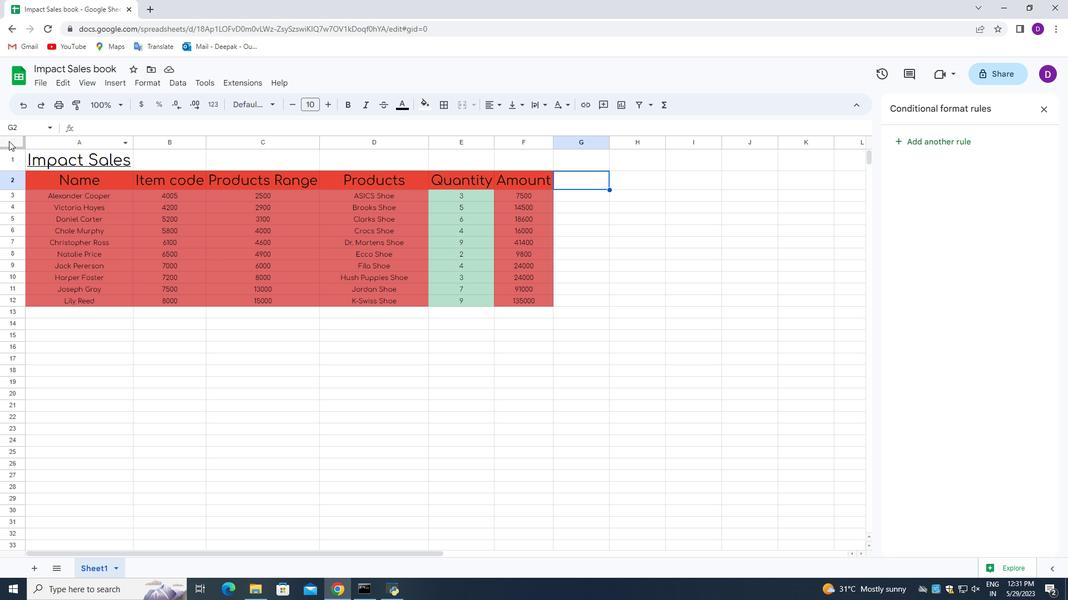 
Action: Mouse pressed left at (8, 141)
Screenshot: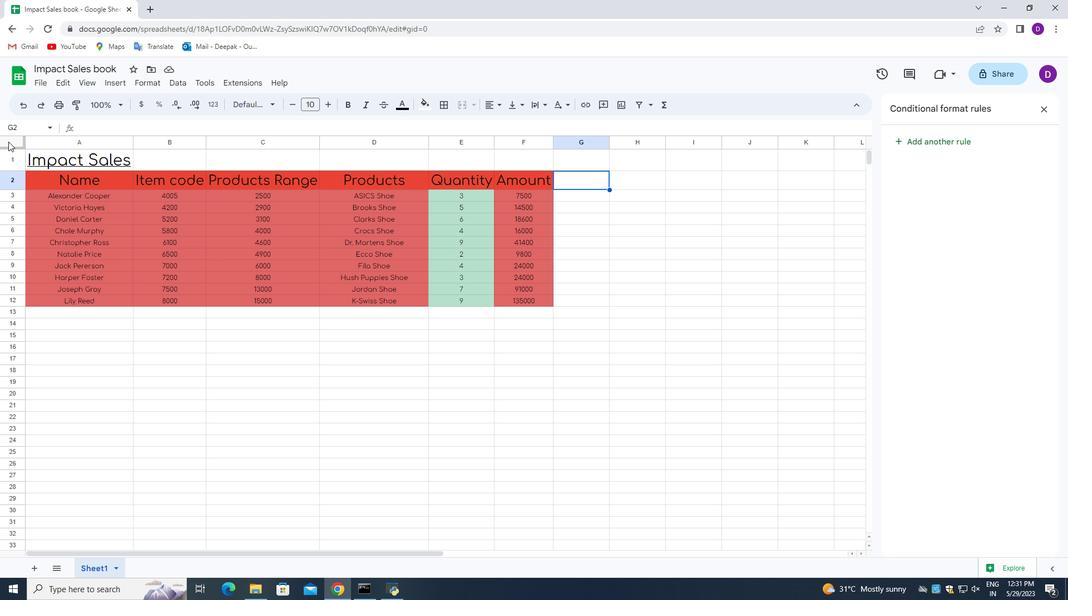 
Action: Mouse moved to (133, 141)
Screenshot: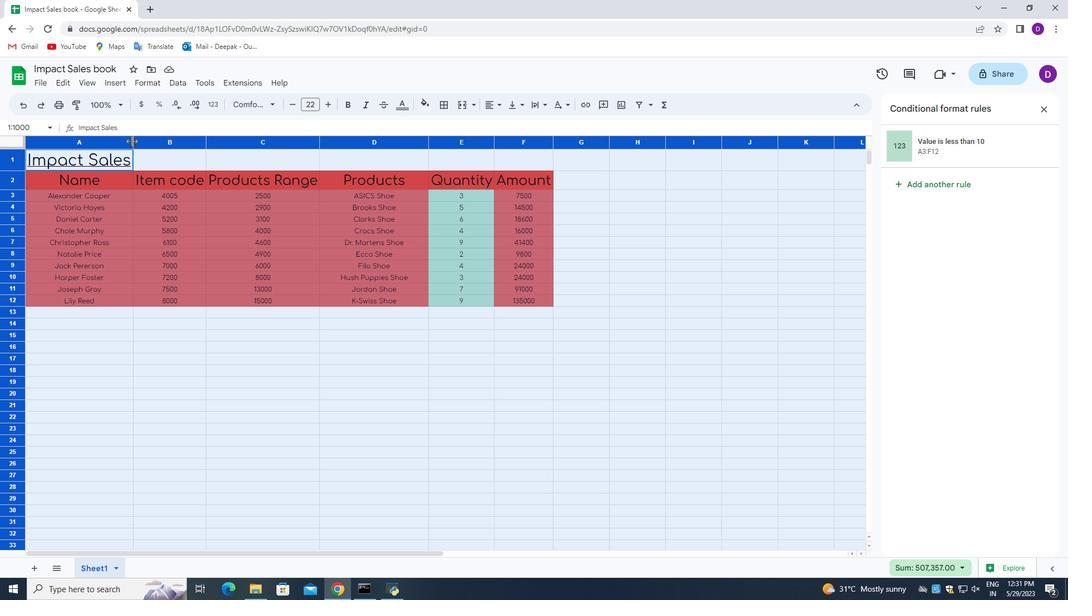 
Action: Mouse pressed left at (133, 141)
Screenshot: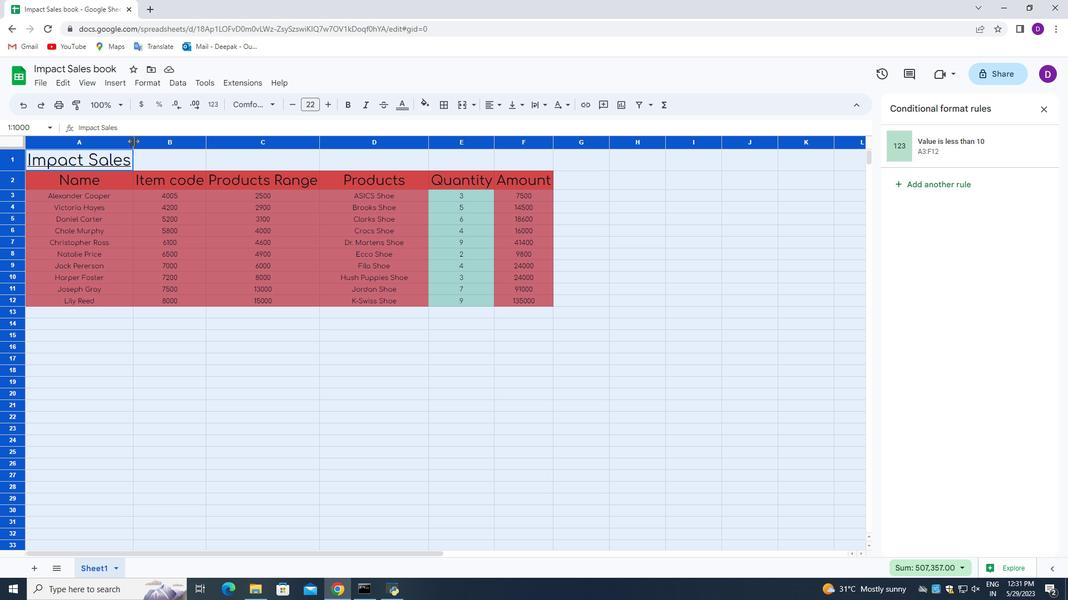 
Action: Mouse pressed left at (133, 141)
Screenshot: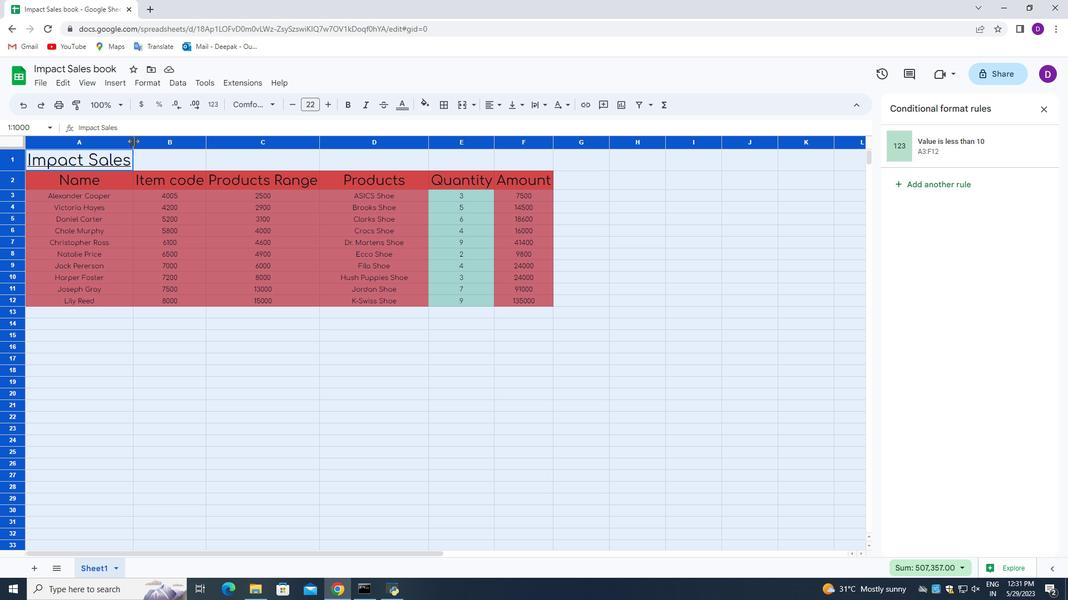 
Action: Mouse moved to (204, 140)
Screenshot: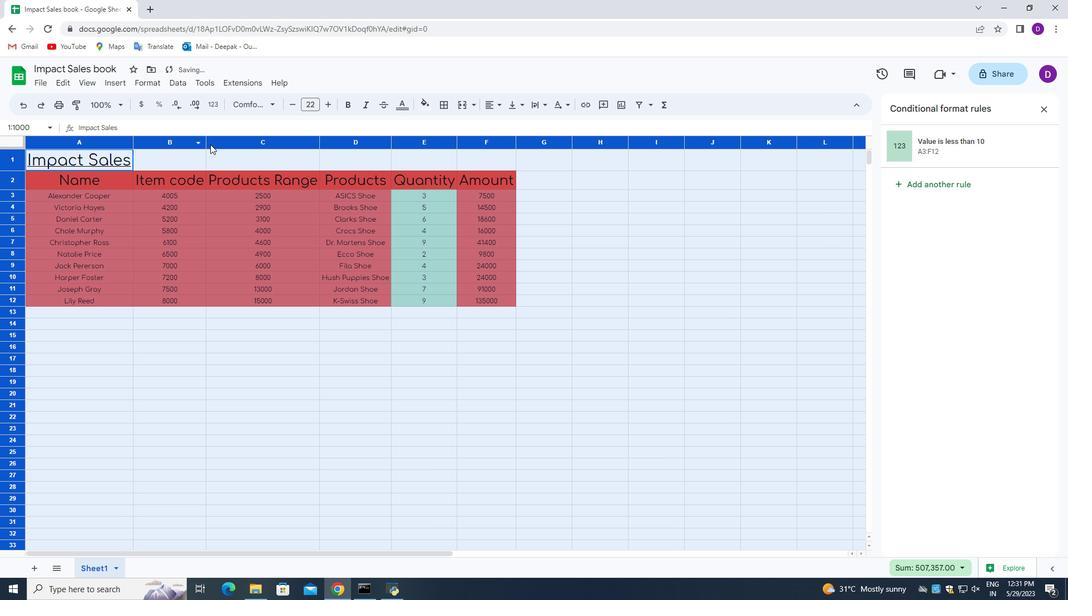
Action: Mouse pressed left at (204, 140)
Screenshot: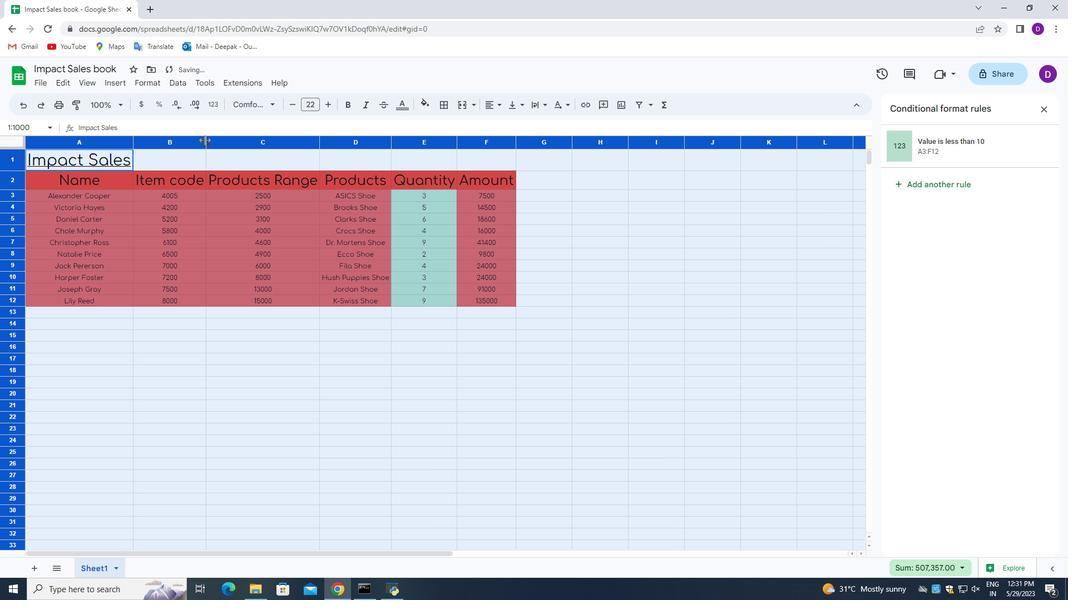 
Action: Mouse pressed left at (204, 140)
Screenshot: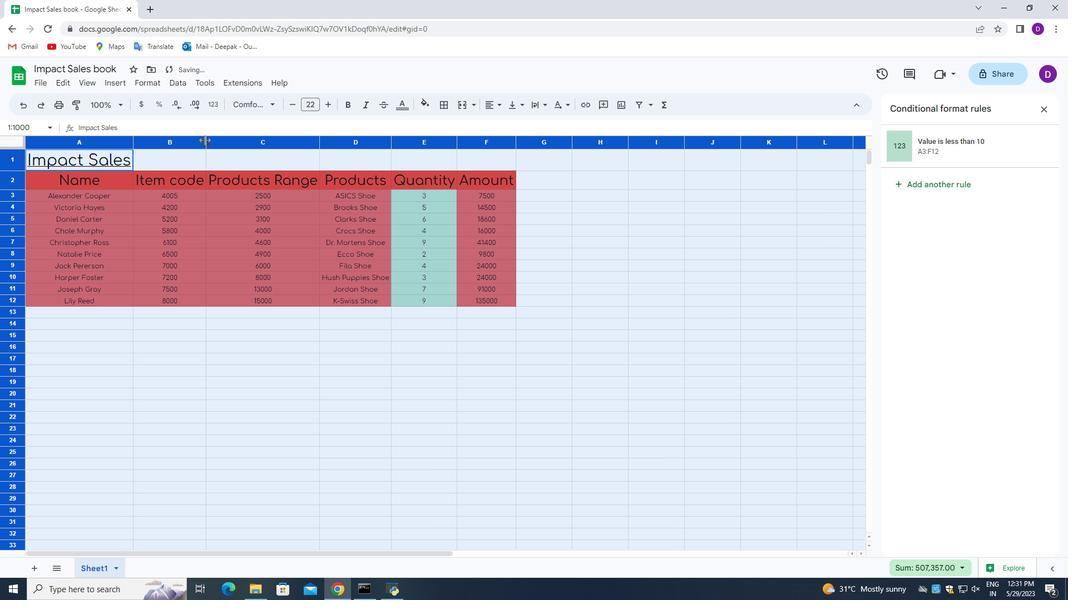 
Action: Mouse pressed left at (204, 140)
Screenshot: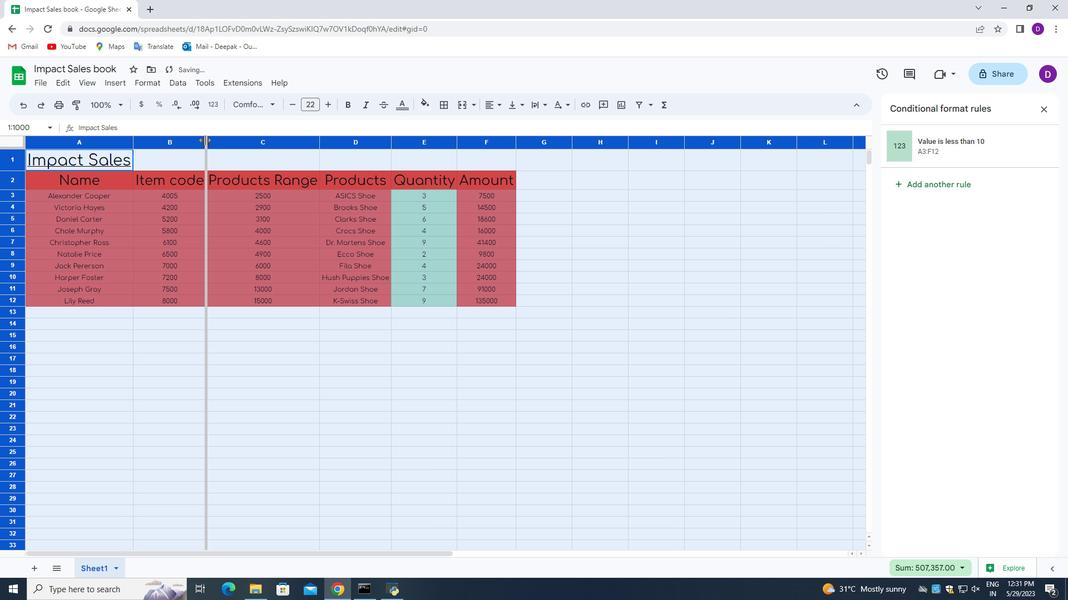 
Action: Mouse moved to (318, 142)
Screenshot: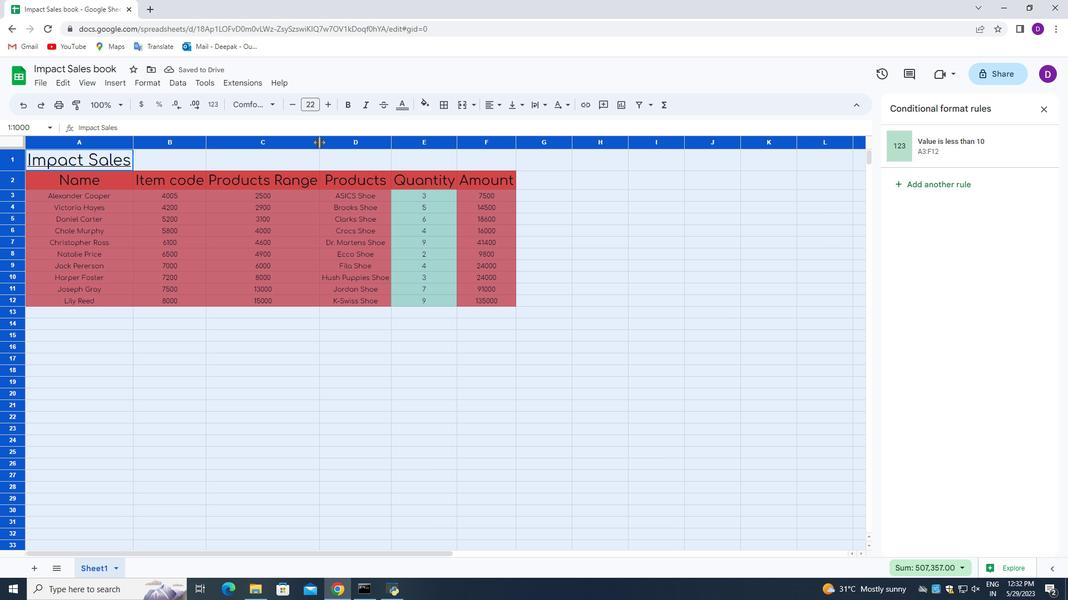 
Action: Mouse pressed left at (318, 142)
Screenshot: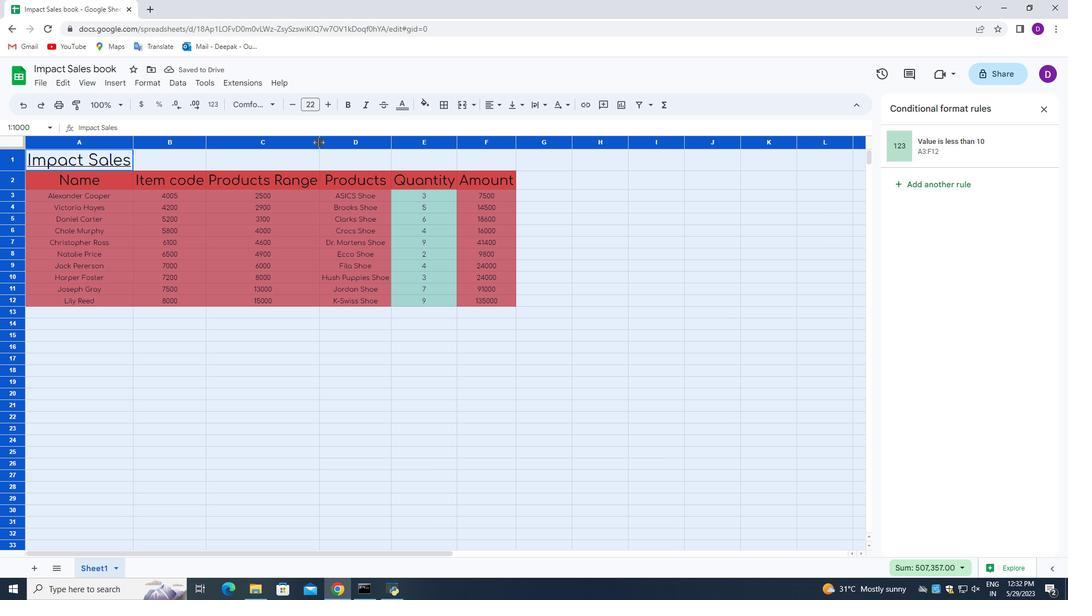 
Action: Mouse pressed left at (318, 142)
Screenshot: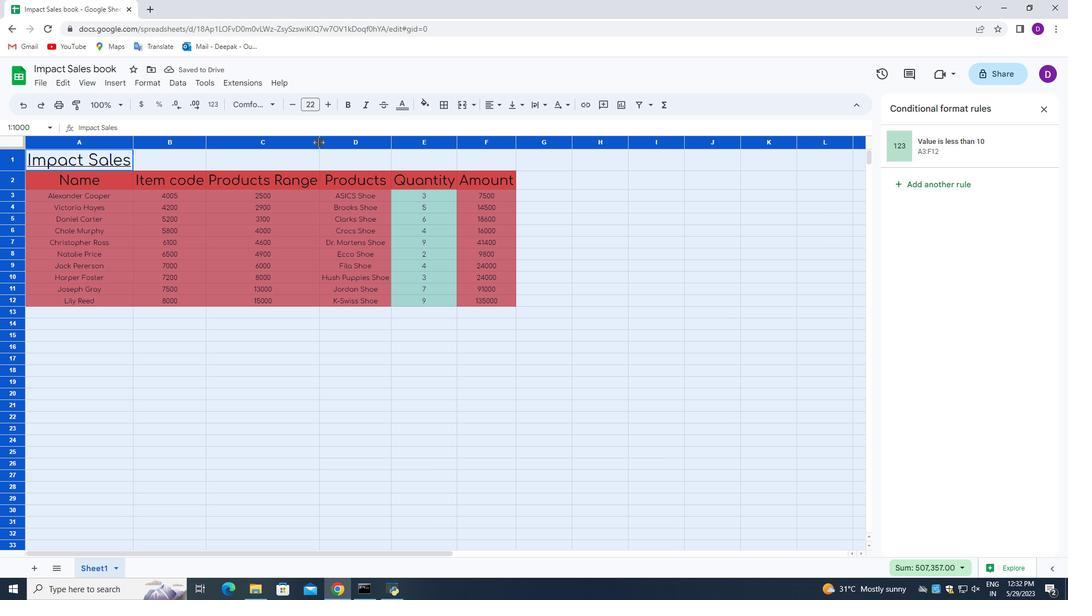 
Action: Mouse moved to (392, 139)
Screenshot: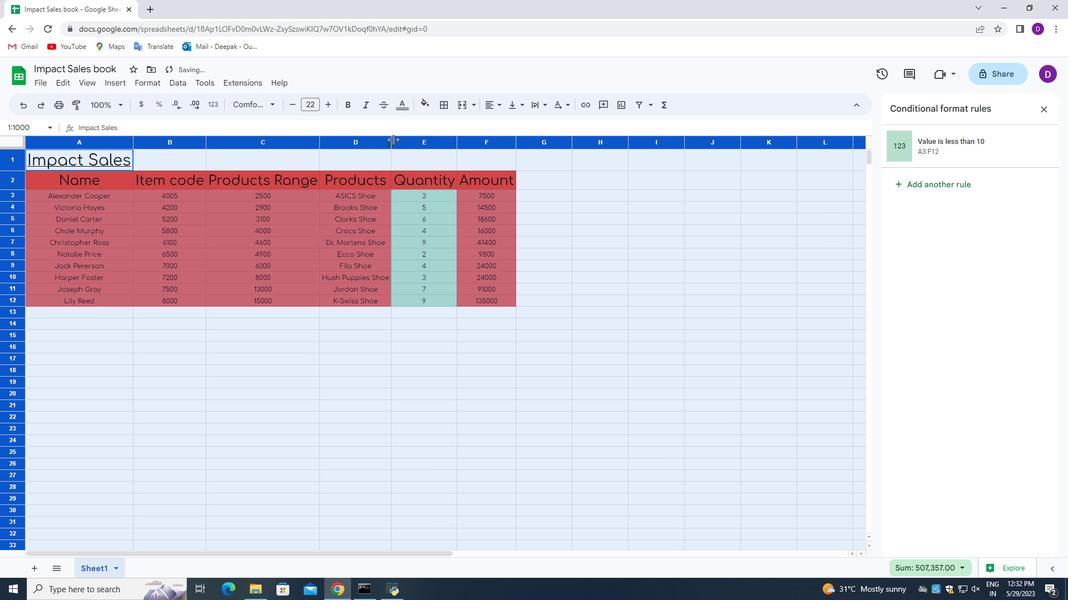 
Action: Mouse pressed left at (392, 139)
Screenshot: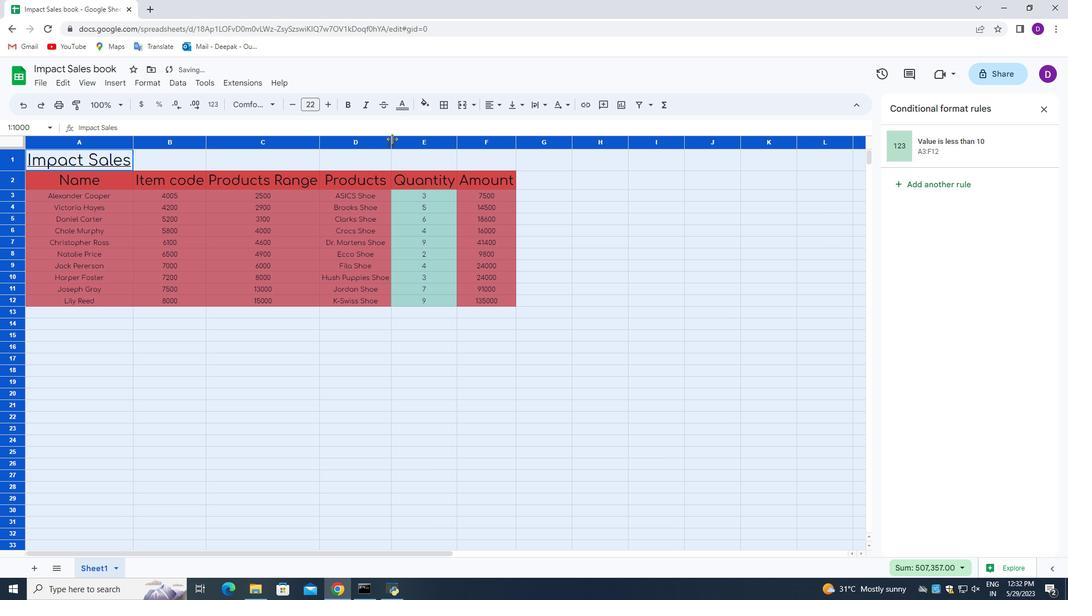 
Action: Mouse pressed left at (392, 139)
Screenshot: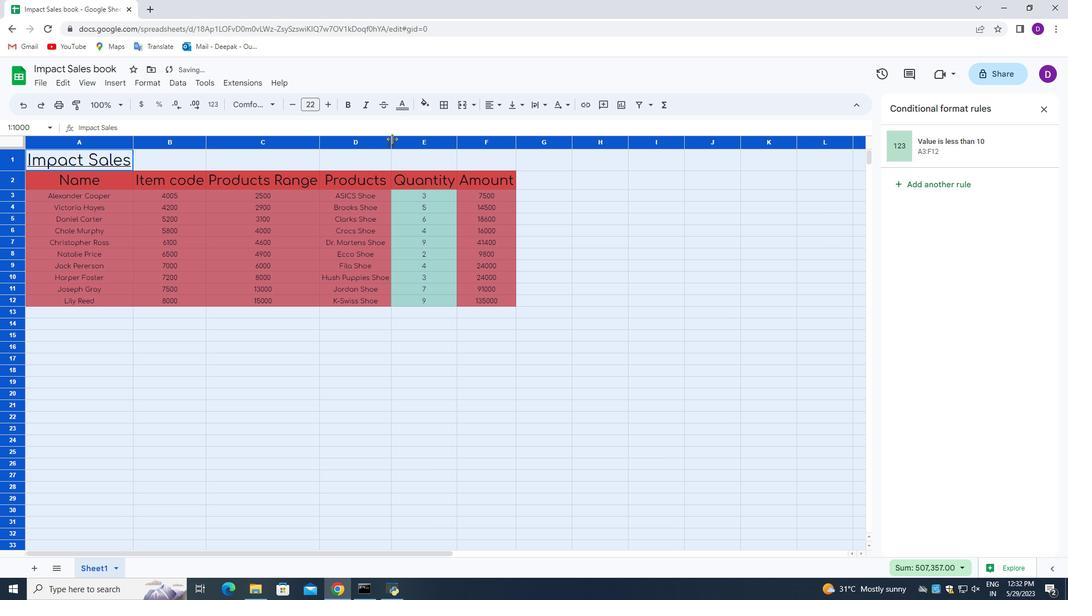 
Action: Mouse moved to (457, 140)
Screenshot: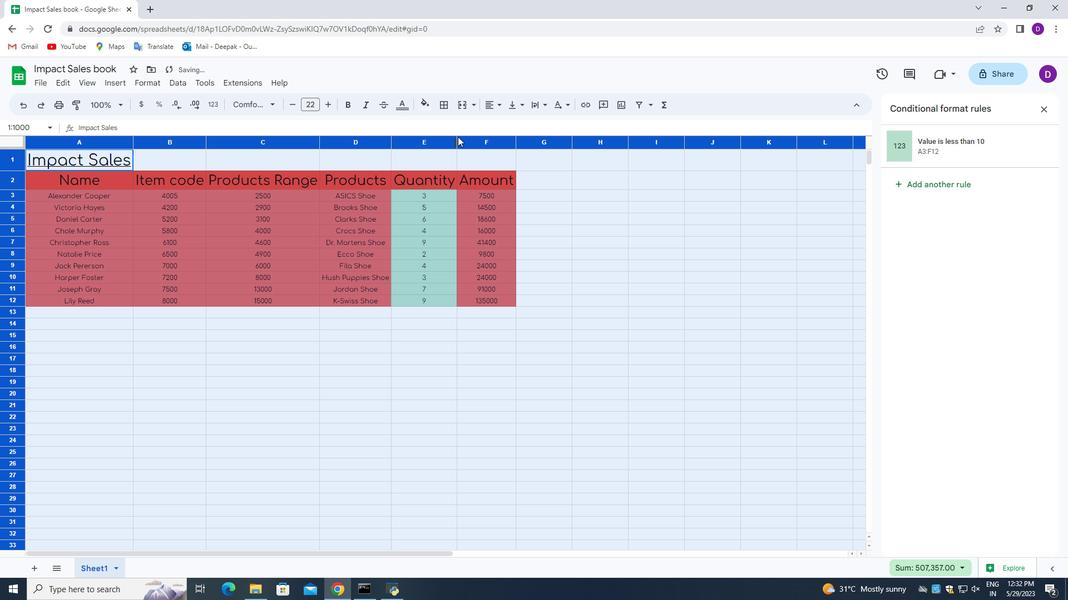 
Action: Mouse pressed left at (457, 140)
Screenshot: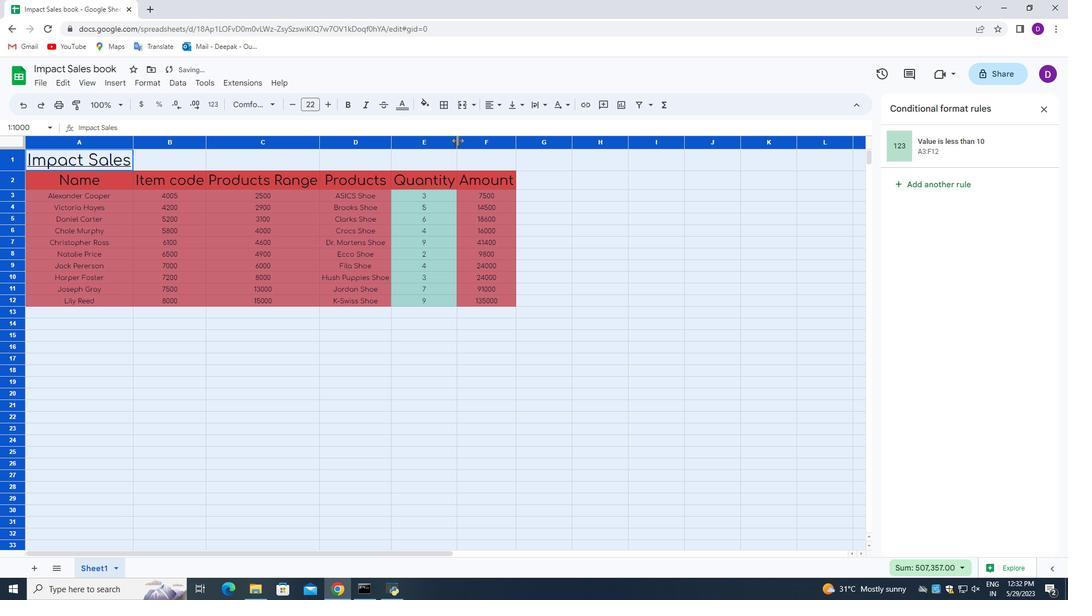
Action: Mouse pressed left at (457, 140)
Screenshot: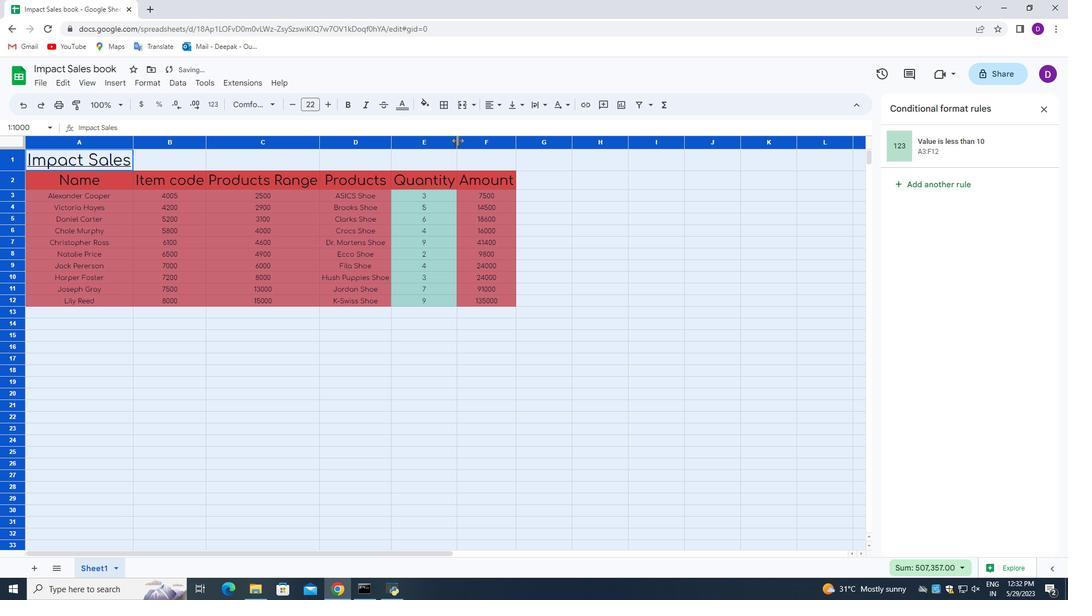 
Action: Mouse moved to (516, 142)
Screenshot: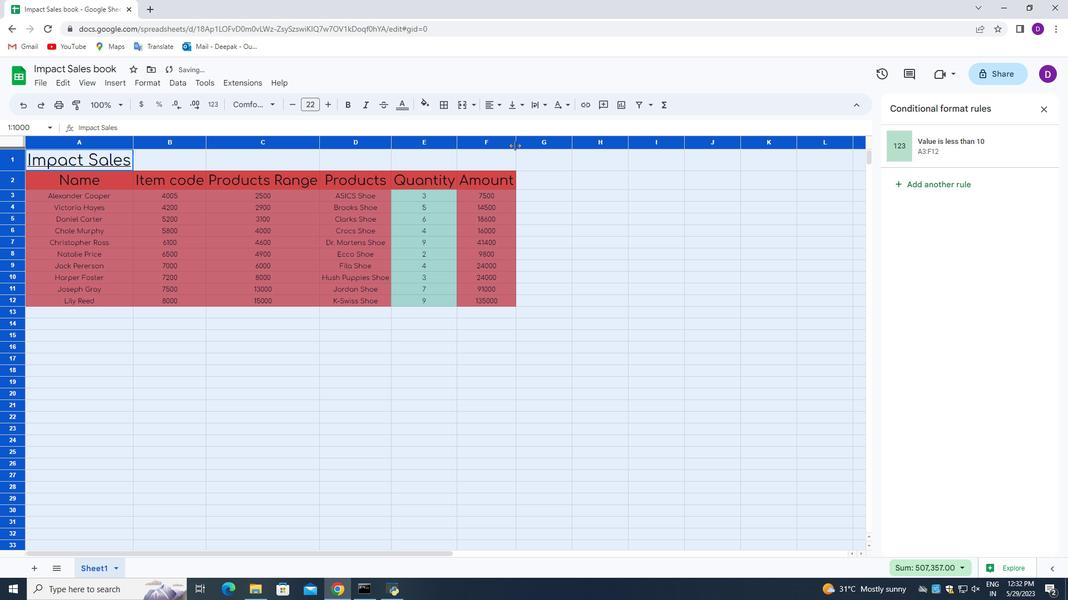 
Action: Mouse pressed left at (516, 142)
Screenshot: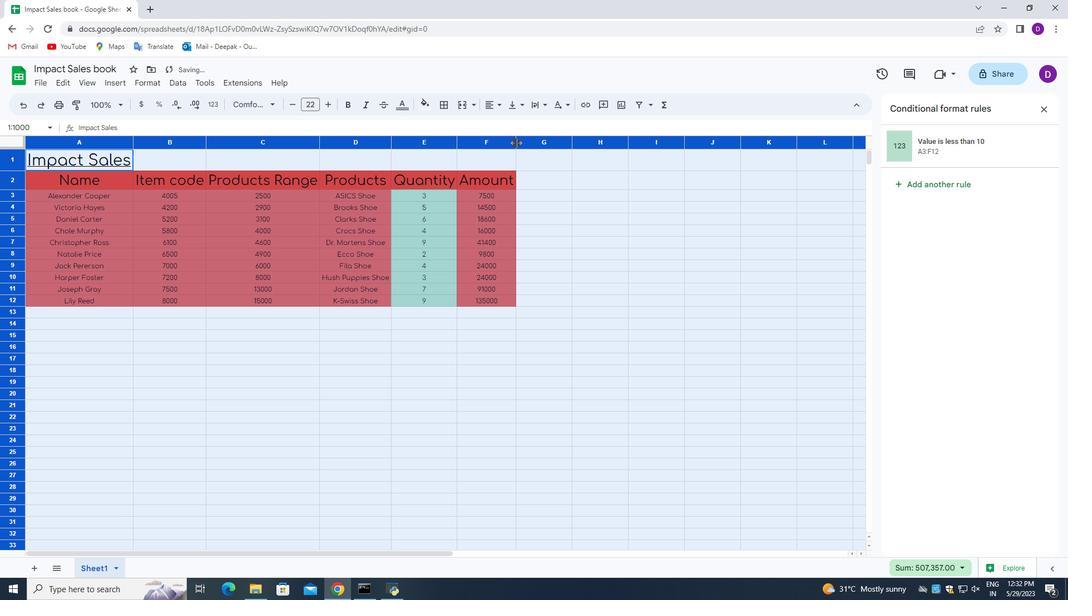 
Action: Mouse pressed left at (516, 142)
Screenshot: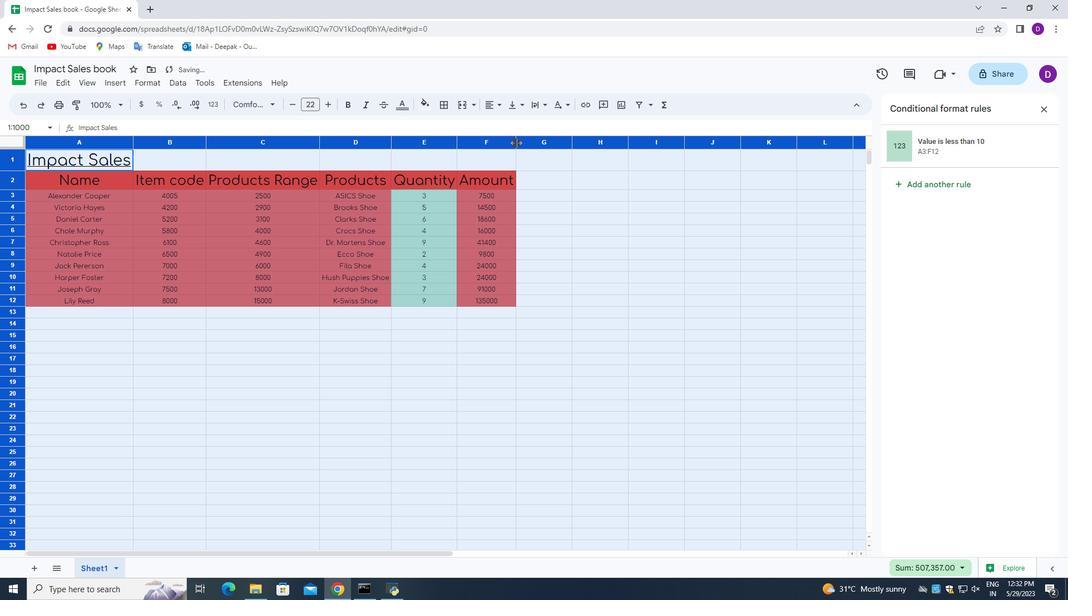 
Action: Mouse moved to (201, 331)
Screenshot: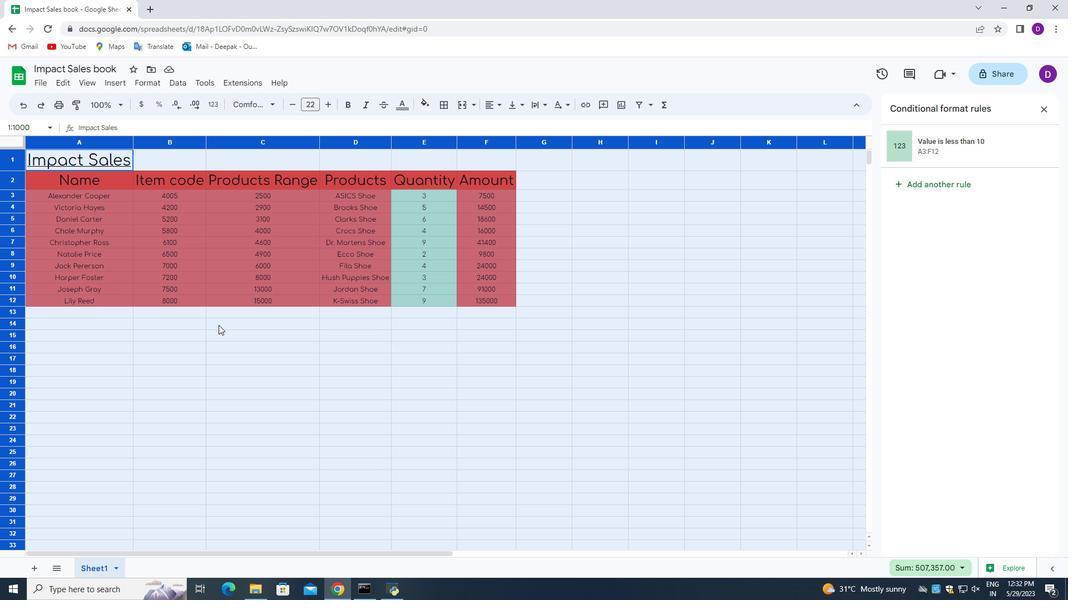 
Action: Mouse scrolled (201, 332) with delta (0, 0)
Screenshot: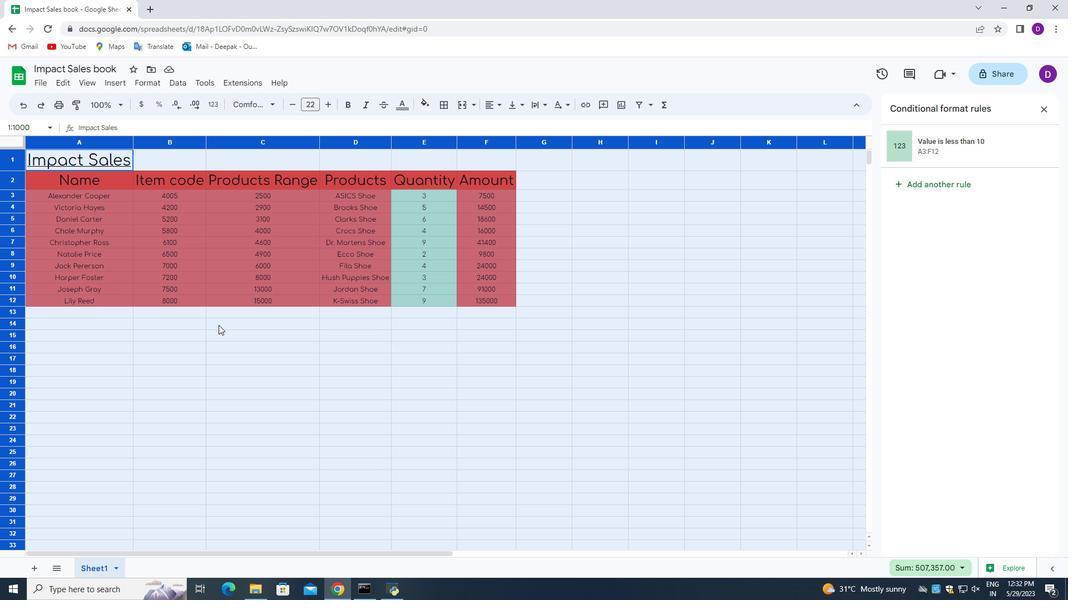 
Action: Mouse moved to (200, 332)
Screenshot: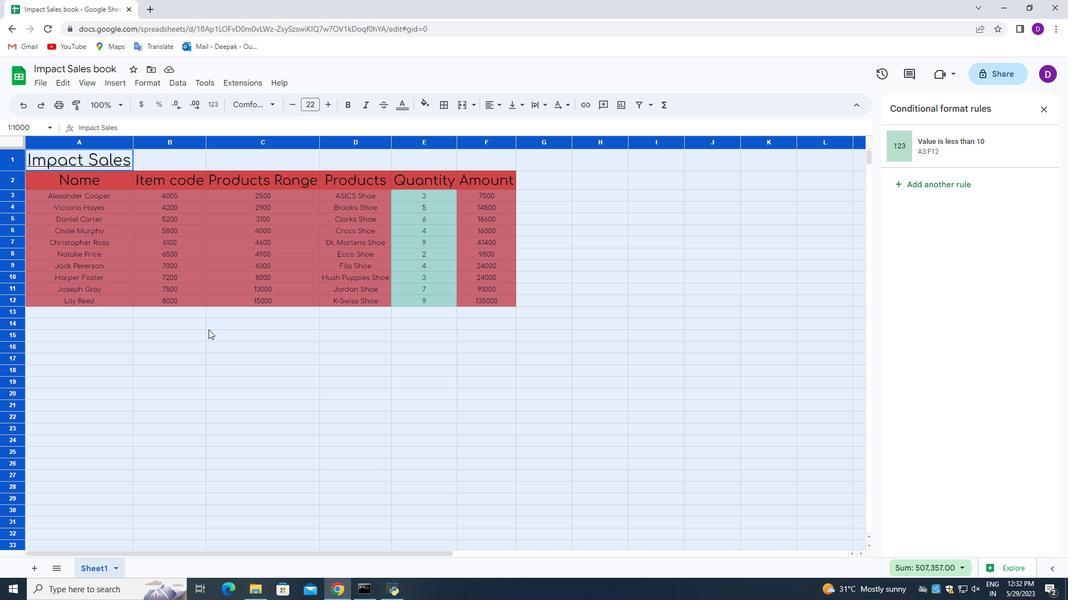 
Action: Mouse scrolled (200, 332) with delta (0, 0)
Screenshot: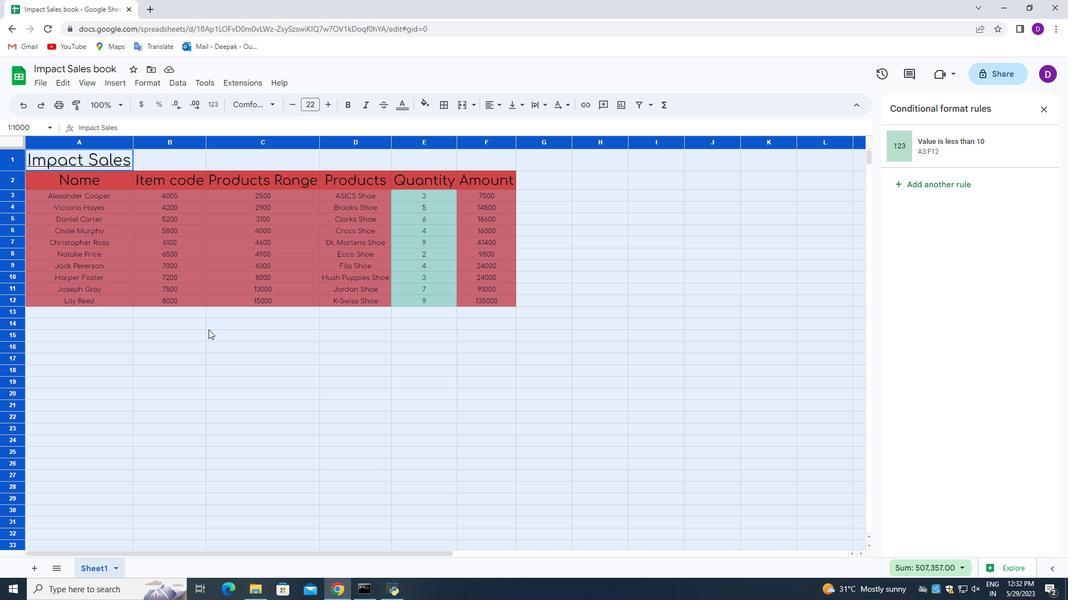 
Action: Mouse scrolled (200, 332) with delta (0, 0)
Screenshot: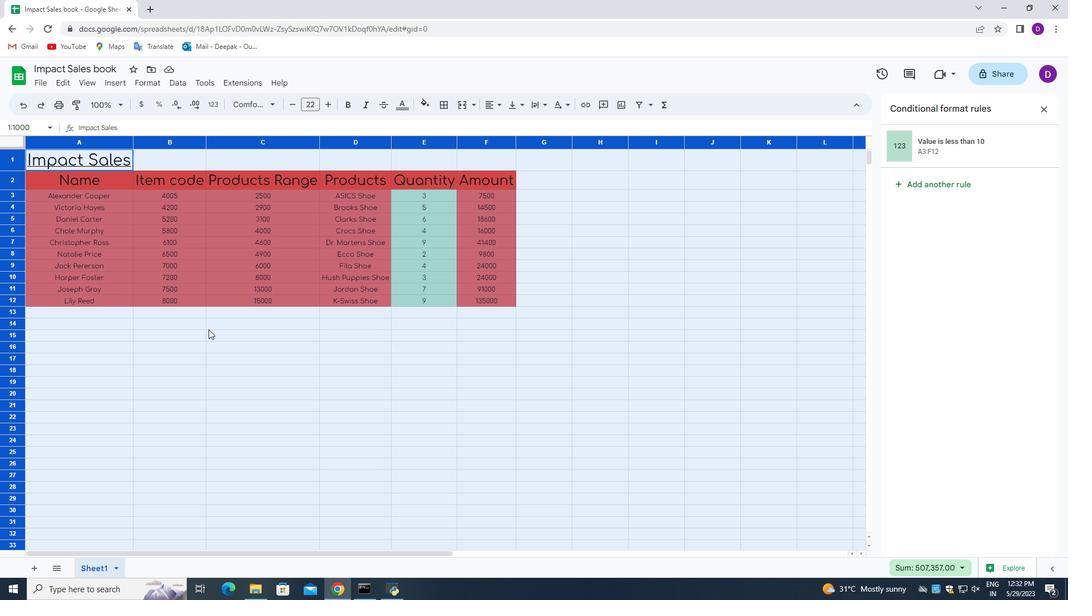 
Action: Mouse moved to (7, 140)
Screenshot: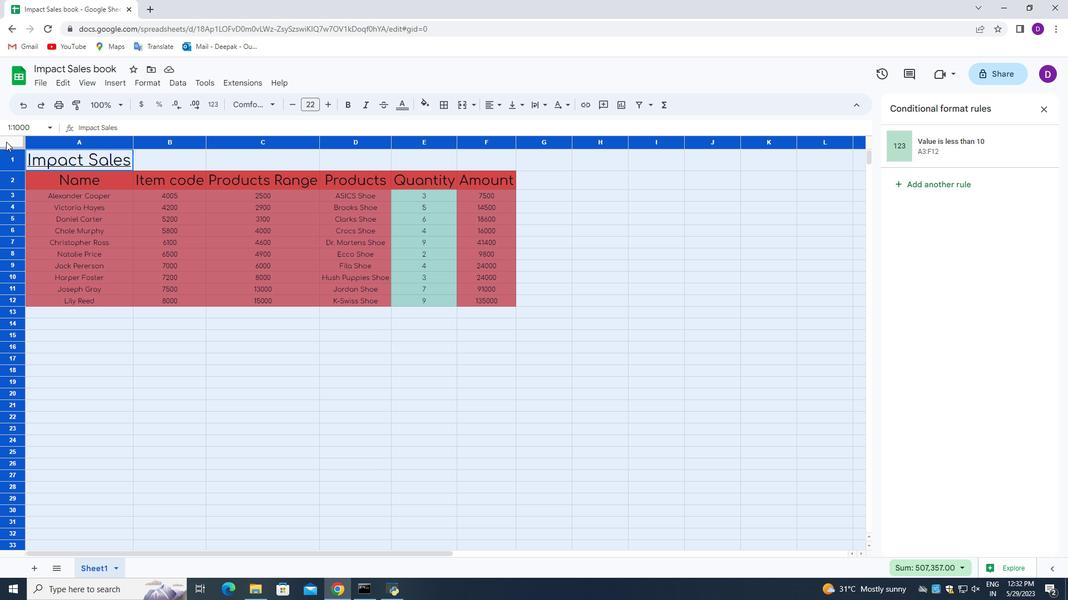 
Action: Mouse pressed left at (7, 140)
Screenshot: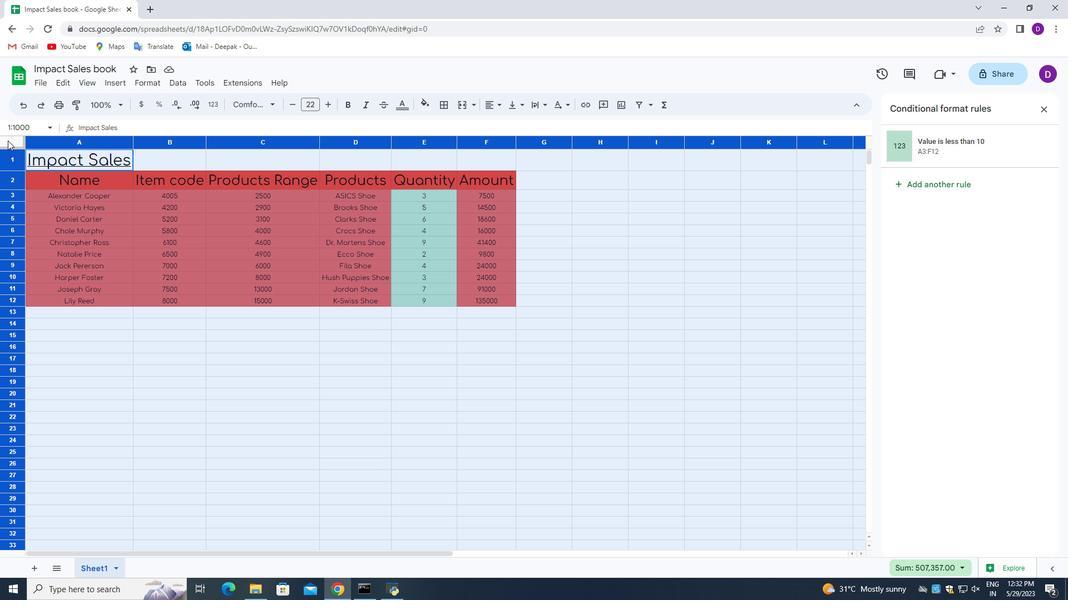 
Action: Mouse pressed left at (7, 140)
Screenshot: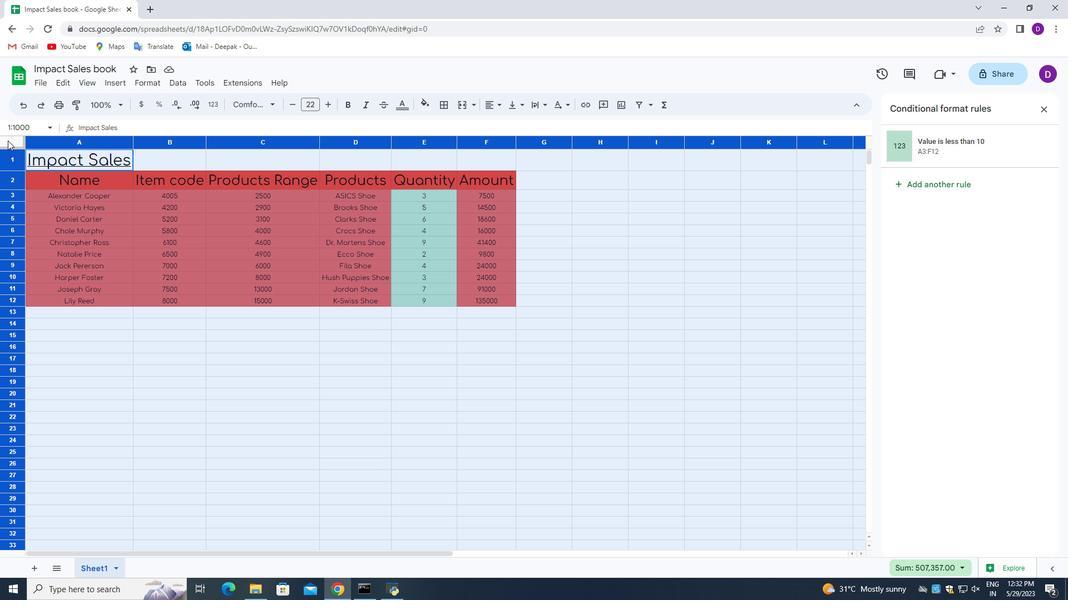 
Action: Mouse moved to (606, 264)
Screenshot: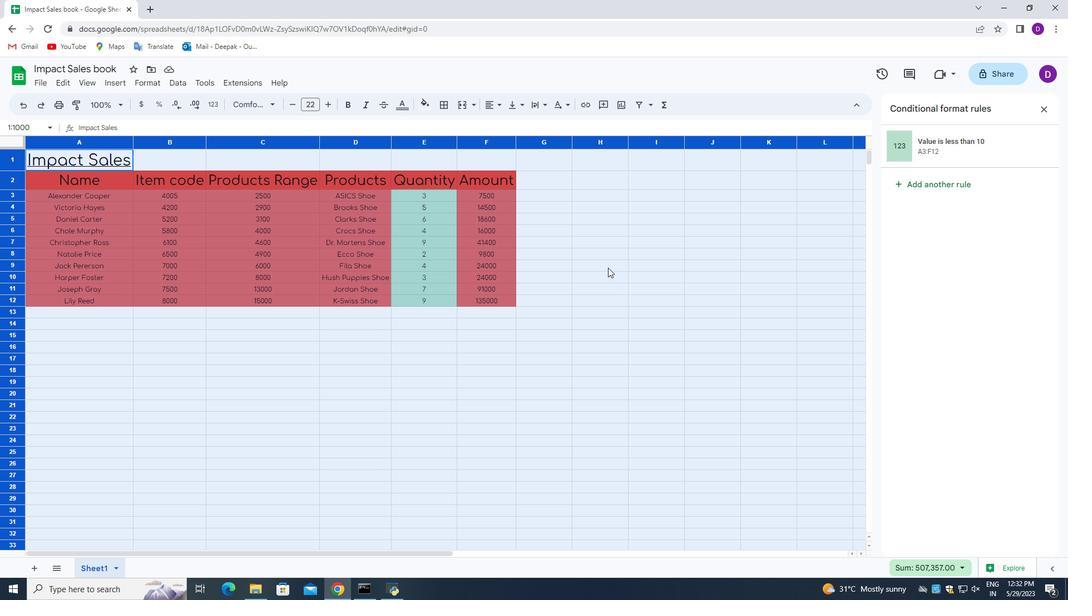 
Action: Mouse pressed left at (606, 264)
Screenshot: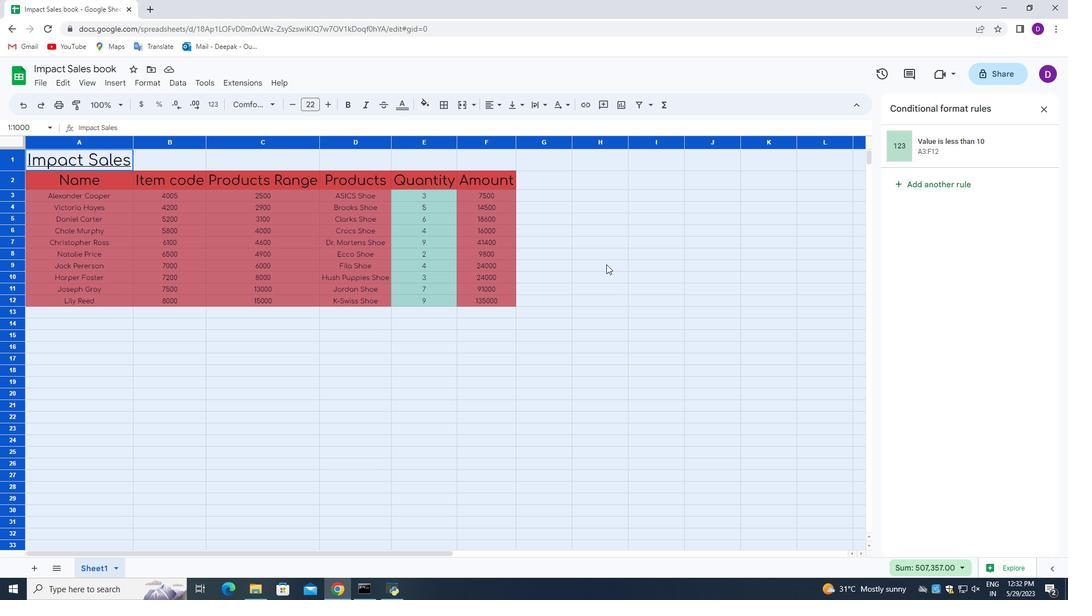 
Action: Mouse moved to (519, 245)
Screenshot: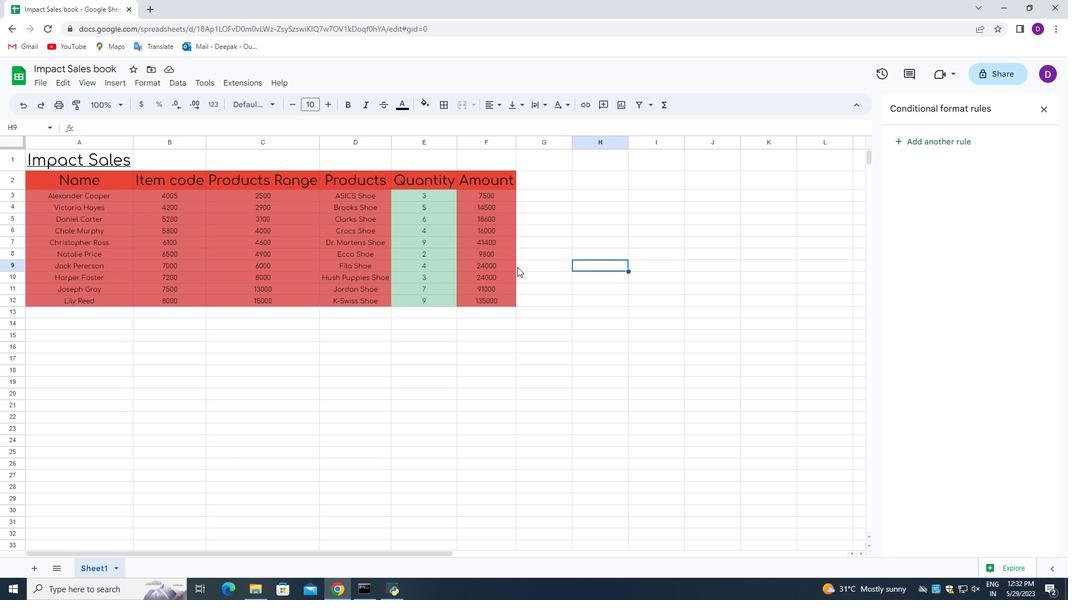 
Action: Mouse scrolled (519, 246) with delta (0, 0)
Screenshot: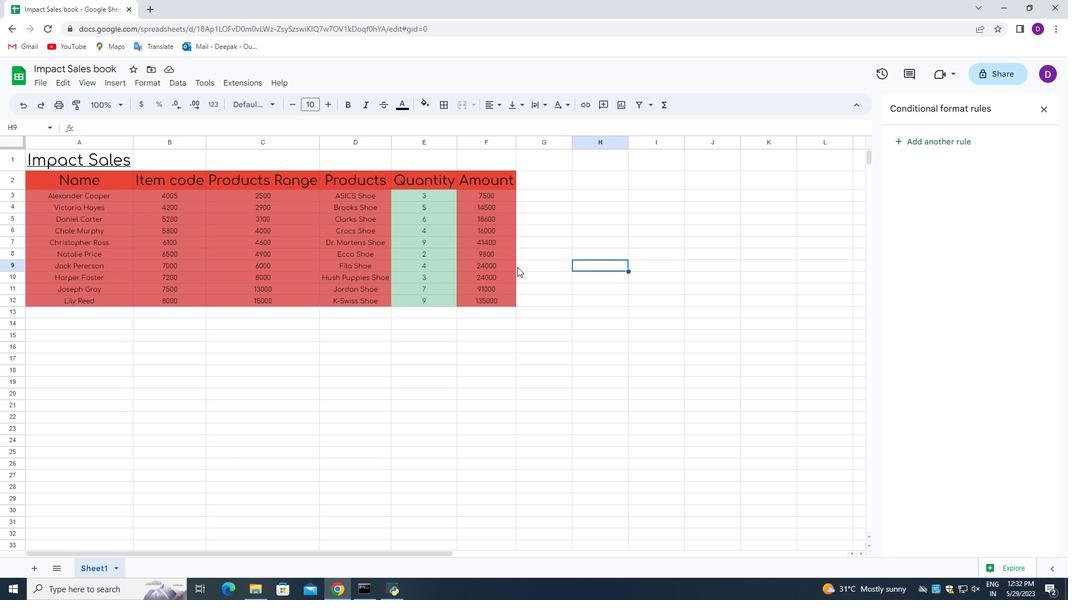 
Action: Mouse moved to (519, 241)
Screenshot: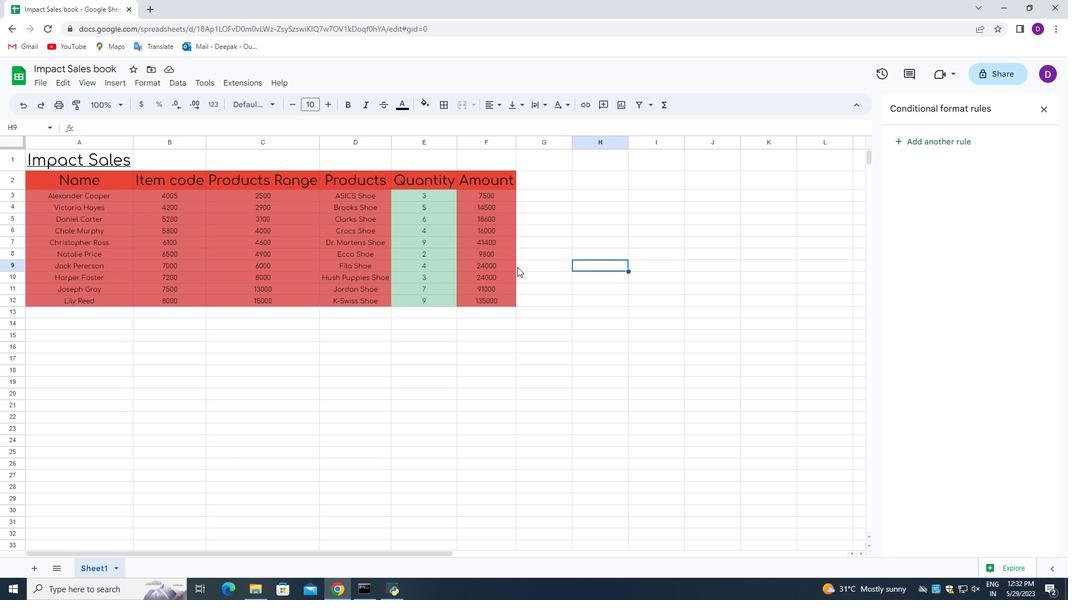
Action: Mouse scrolled (519, 241) with delta (0, 0)
Screenshot: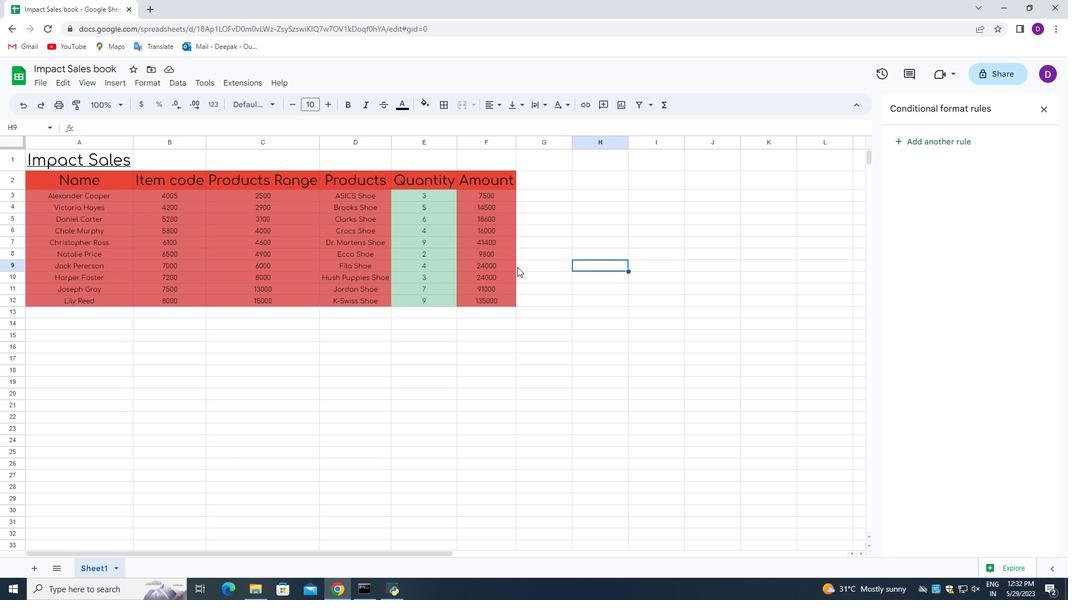 
Action: Mouse moved to (519, 239)
Screenshot: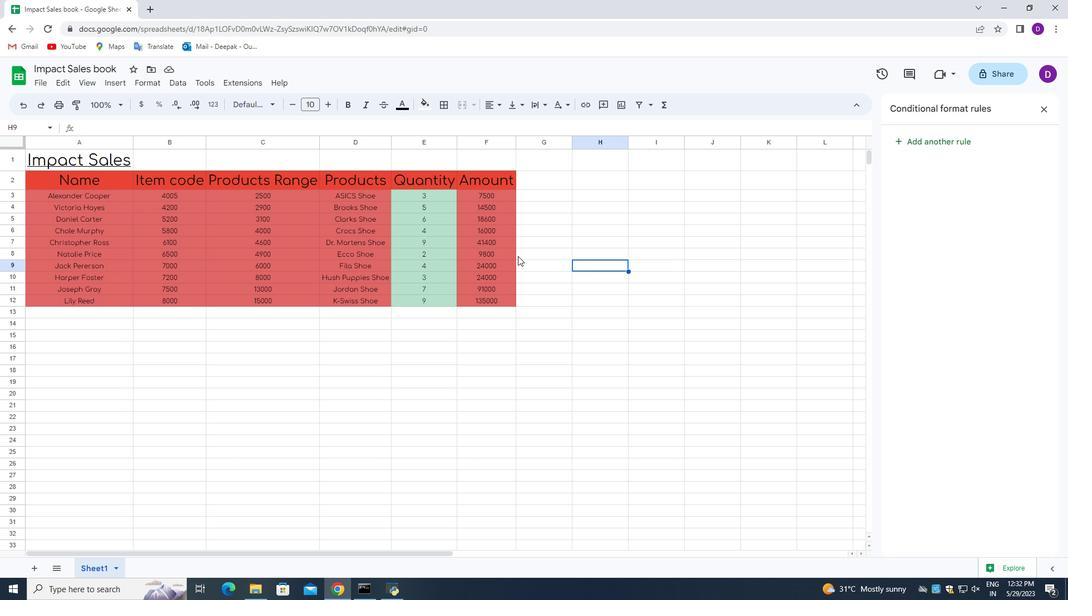 
Action: Mouse scrolled (519, 240) with delta (0, 0)
Screenshot: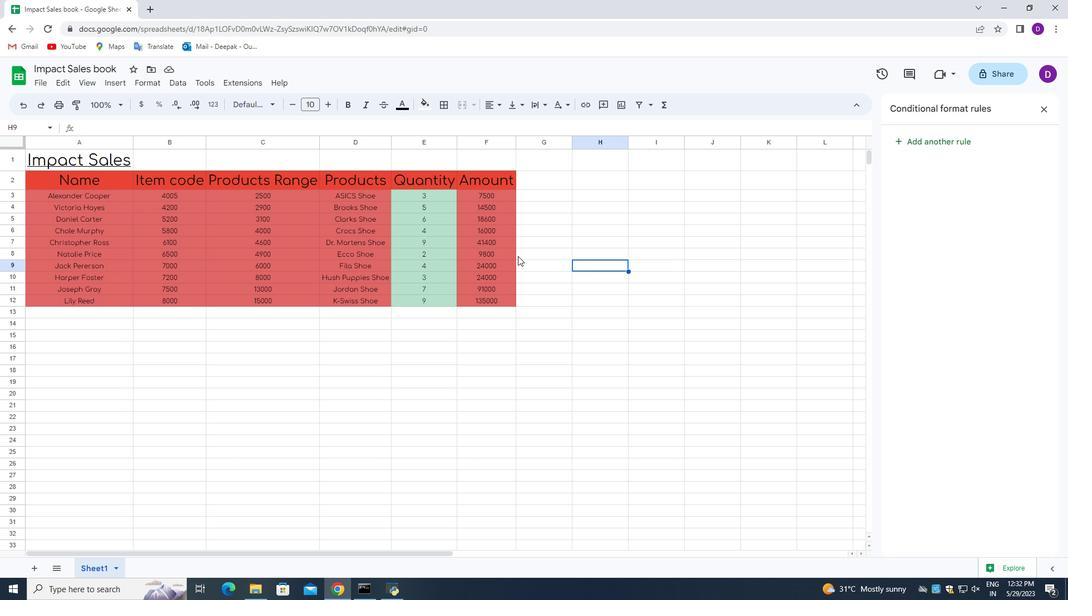 
Action: Mouse moved to (519, 238)
Screenshot: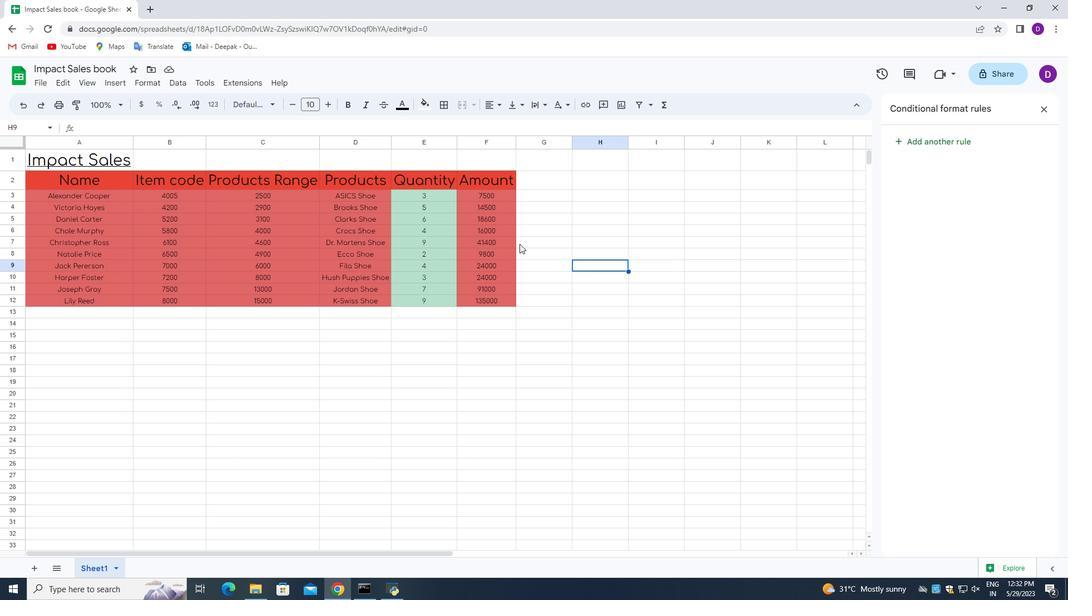 
Action: Mouse scrolled (519, 239) with delta (0, 0)
Screenshot: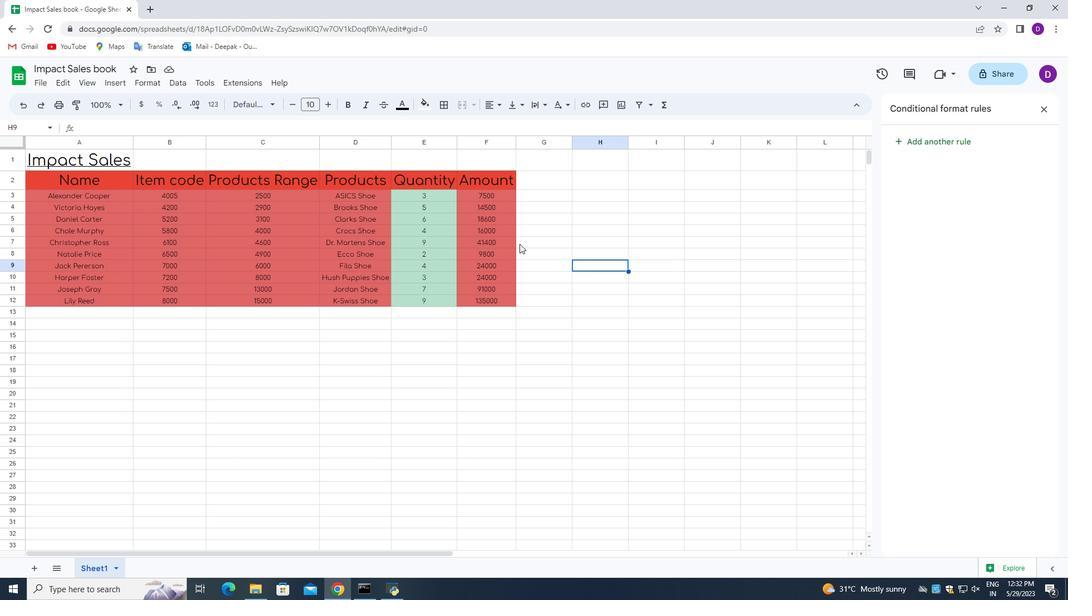 
Action: Mouse scrolled (519, 239) with delta (0, 0)
Screenshot: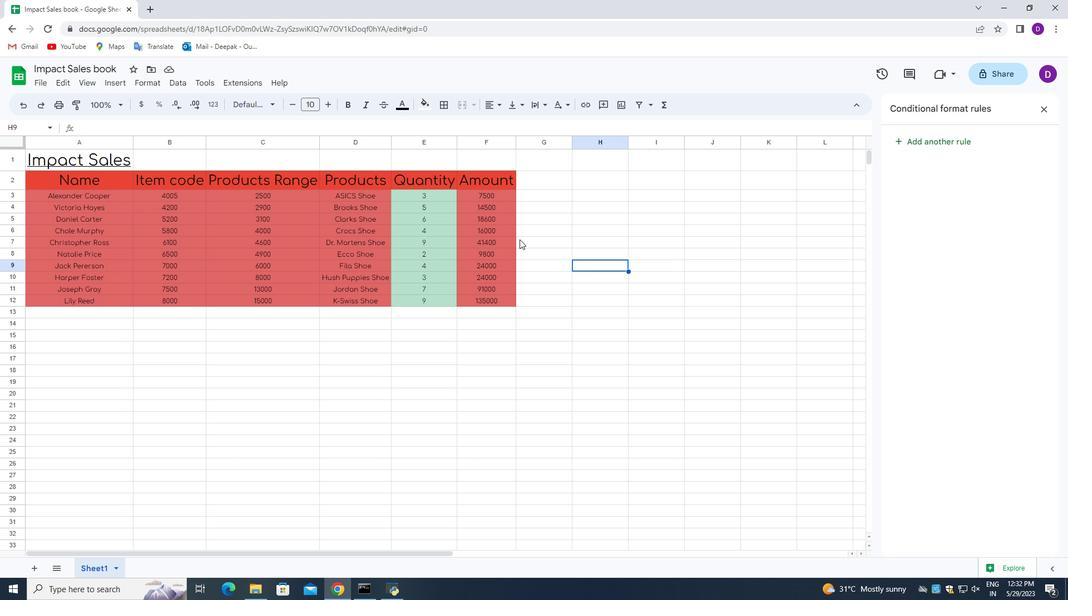 
Action: Mouse moved to (540, 199)
Screenshot: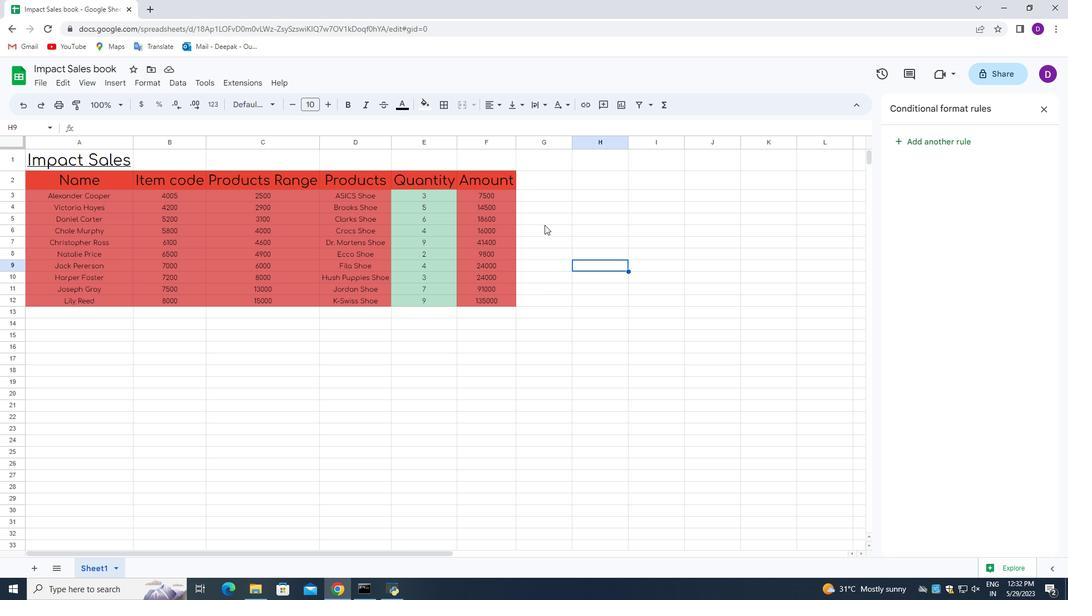 
Action: Mouse scrolled (540, 200) with delta (0, 0)
Screenshot: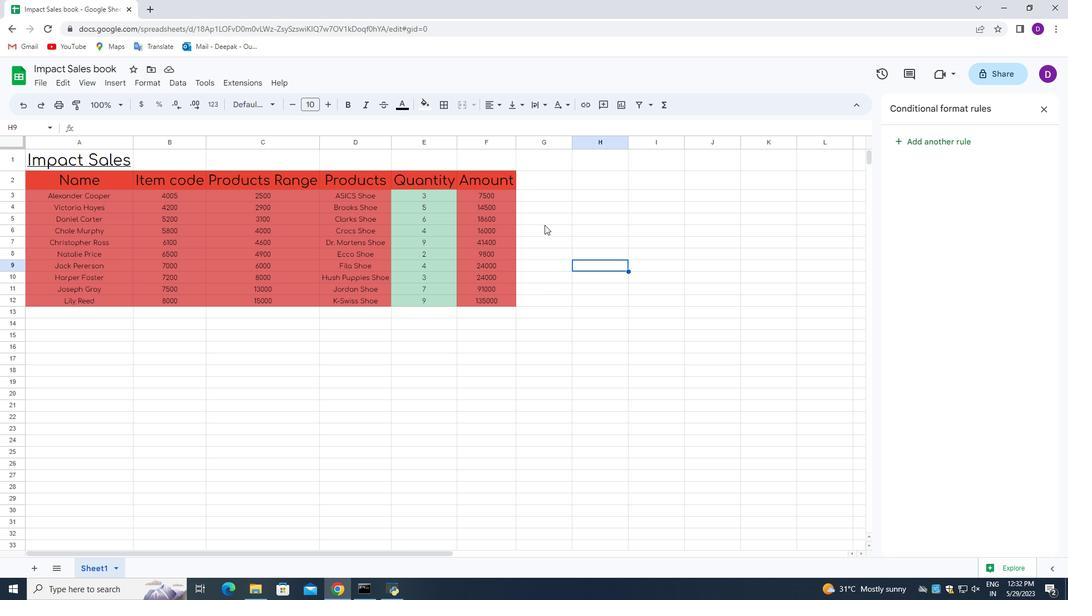 
Action: Mouse moved to (538, 193)
Screenshot: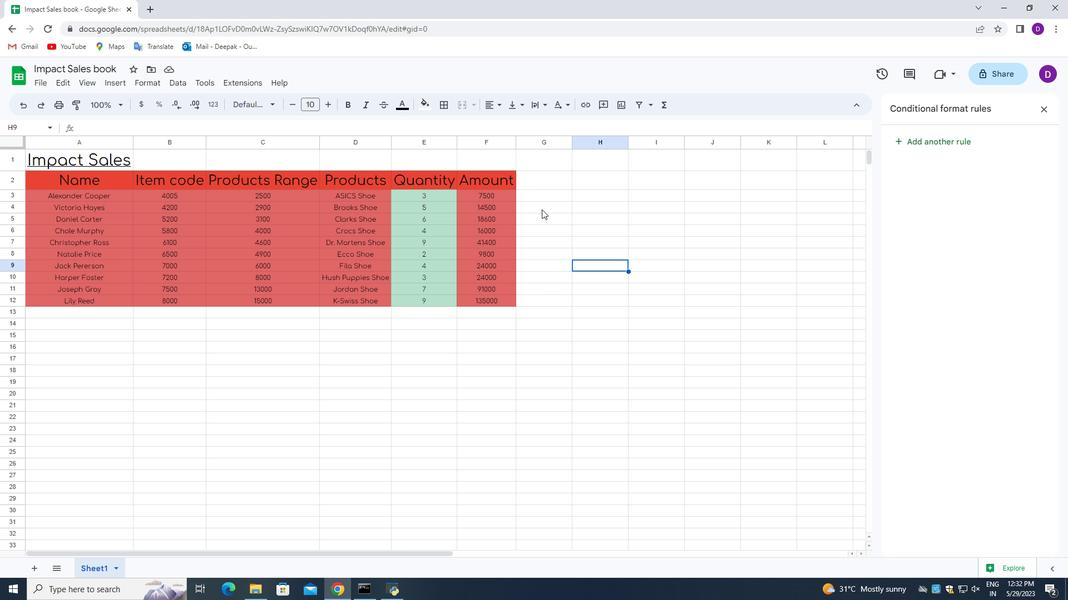 
Action: Mouse scrolled (538, 194) with delta (0, 0)
Screenshot: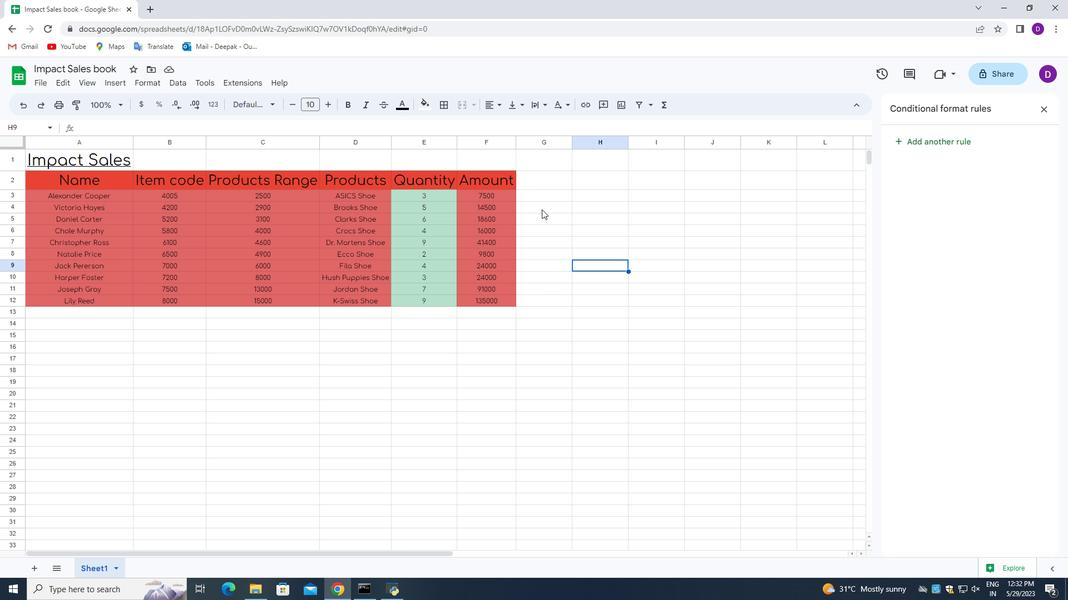 
Action: Mouse moved to (537, 190)
Screenshot: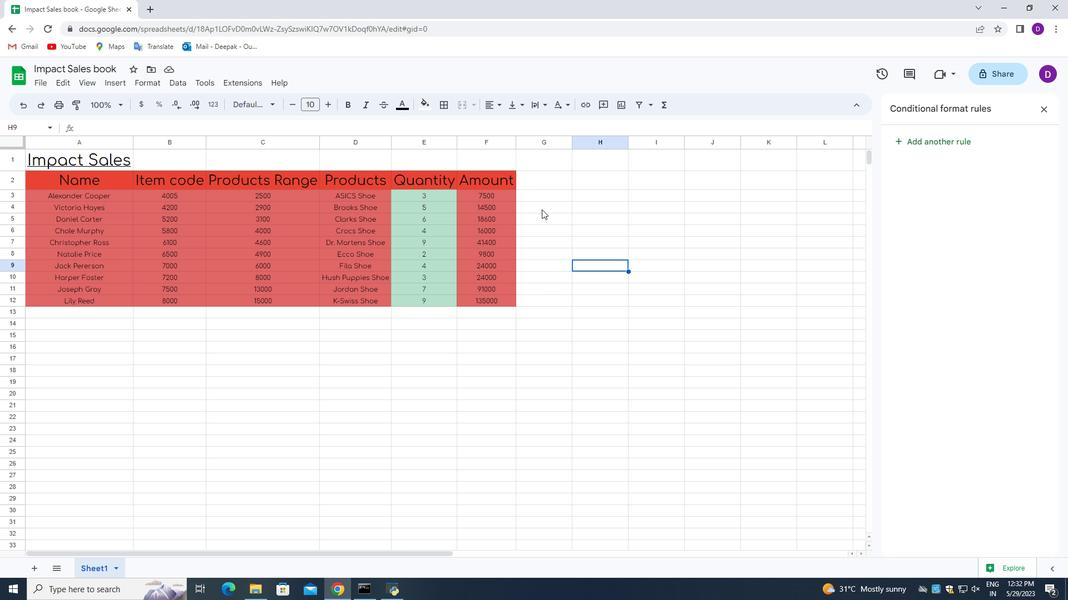 
Action: Mouse scrolled (537, 190) with delta (0, 0)
Screenshot: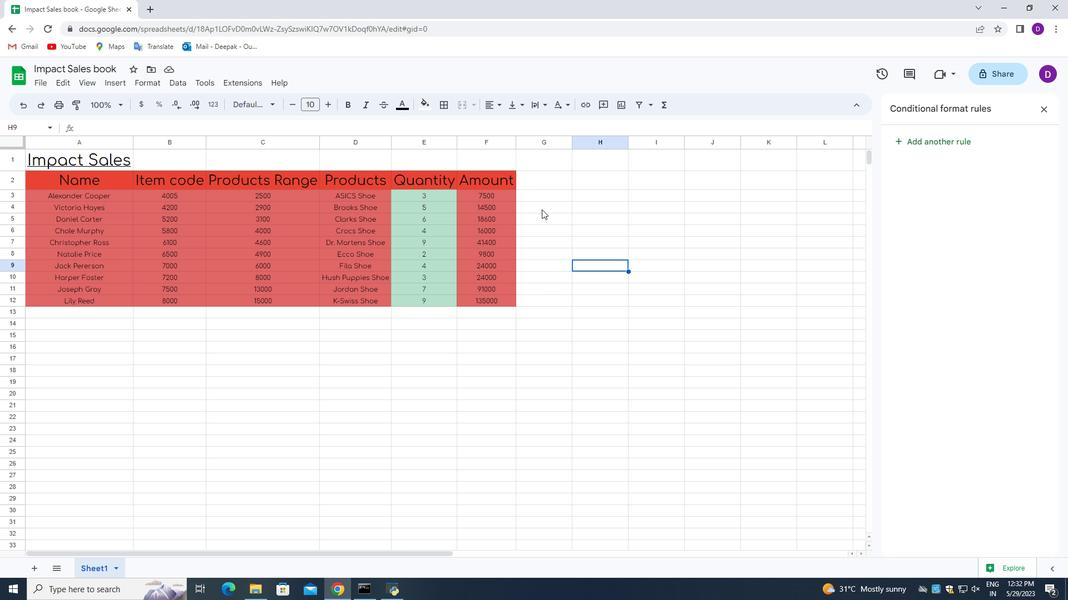 
Action: Mouse moved to (317, 355)
Screenshot: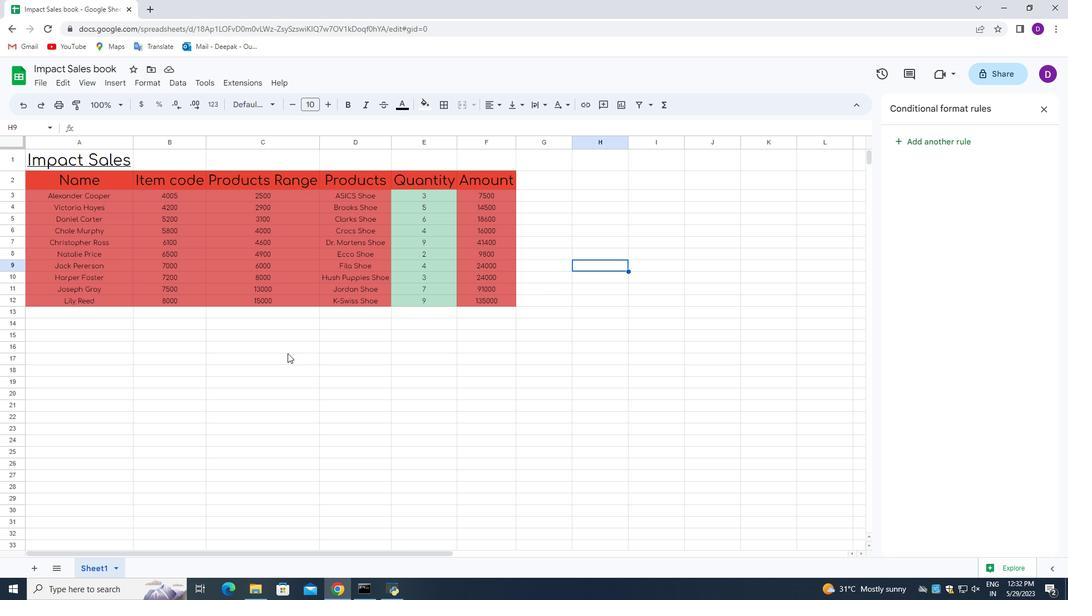 
Action: Mouse scrolled (317, 356) with delta (0, 0)
Screenshot: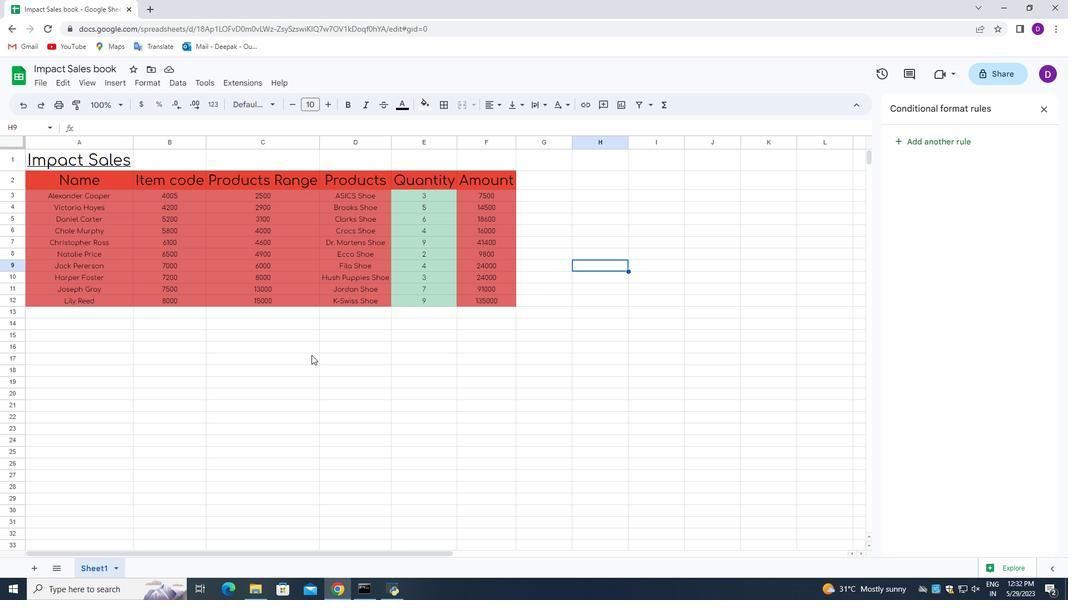
Action: Mouse scrolled (317, 356) with delta (0, 0)
Screenshot: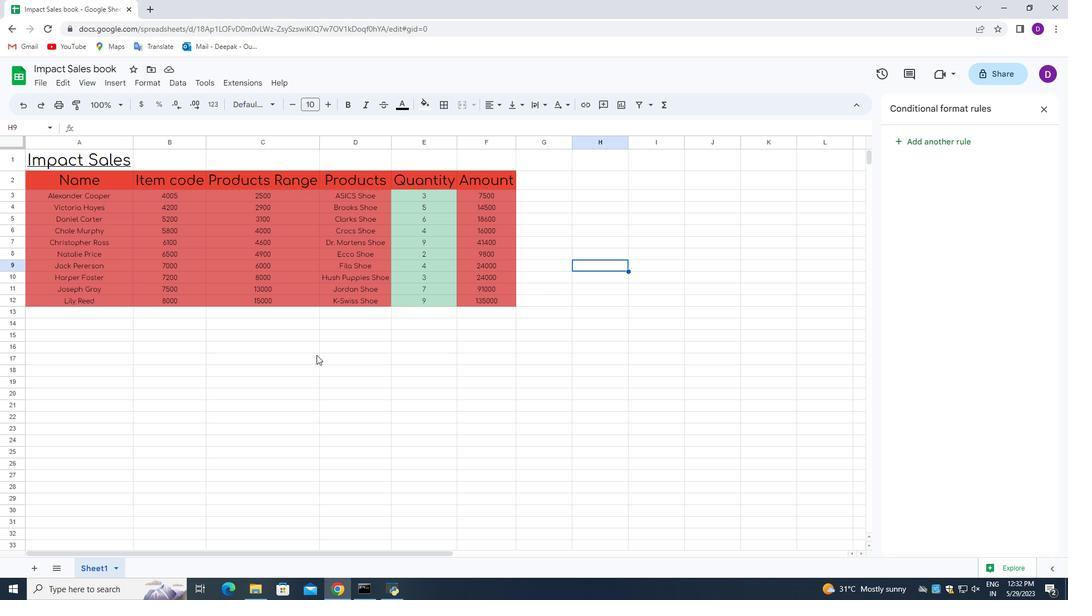 
Action: Mouse moved to (313, 355)
Screenshot: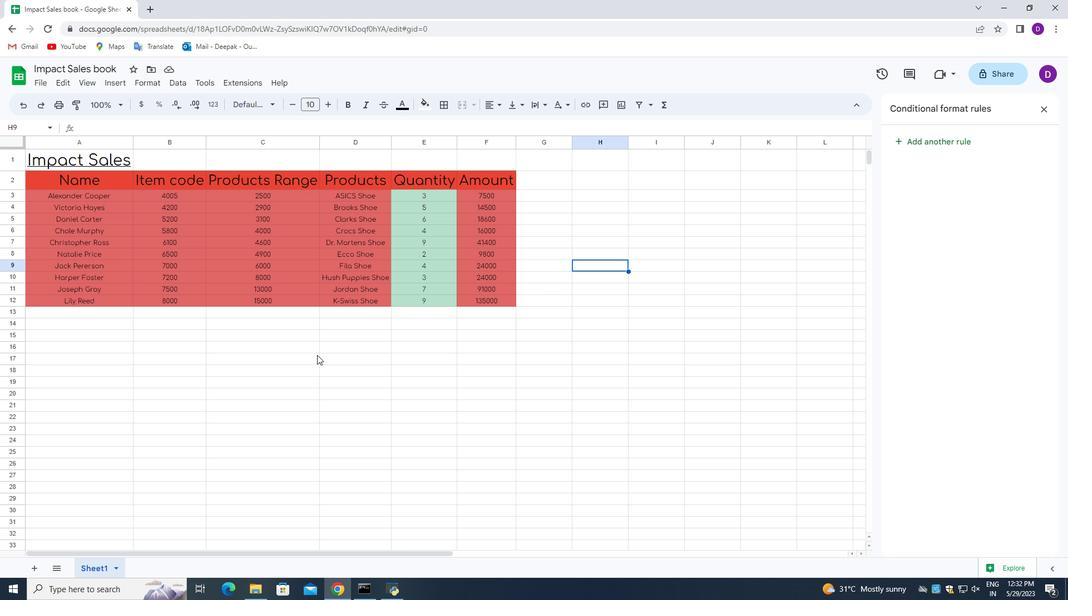 
